 Task: For heading Use Lexend with navy blue colour & bold.  font size for heading22,  'Change the font style of data to'Lexend and font size to 14,  Change the alignment of both headline & data to Align center.  In the sheet  BankBalances analysisbook
Action: Mouse moved to (433, 182)
Screenshot: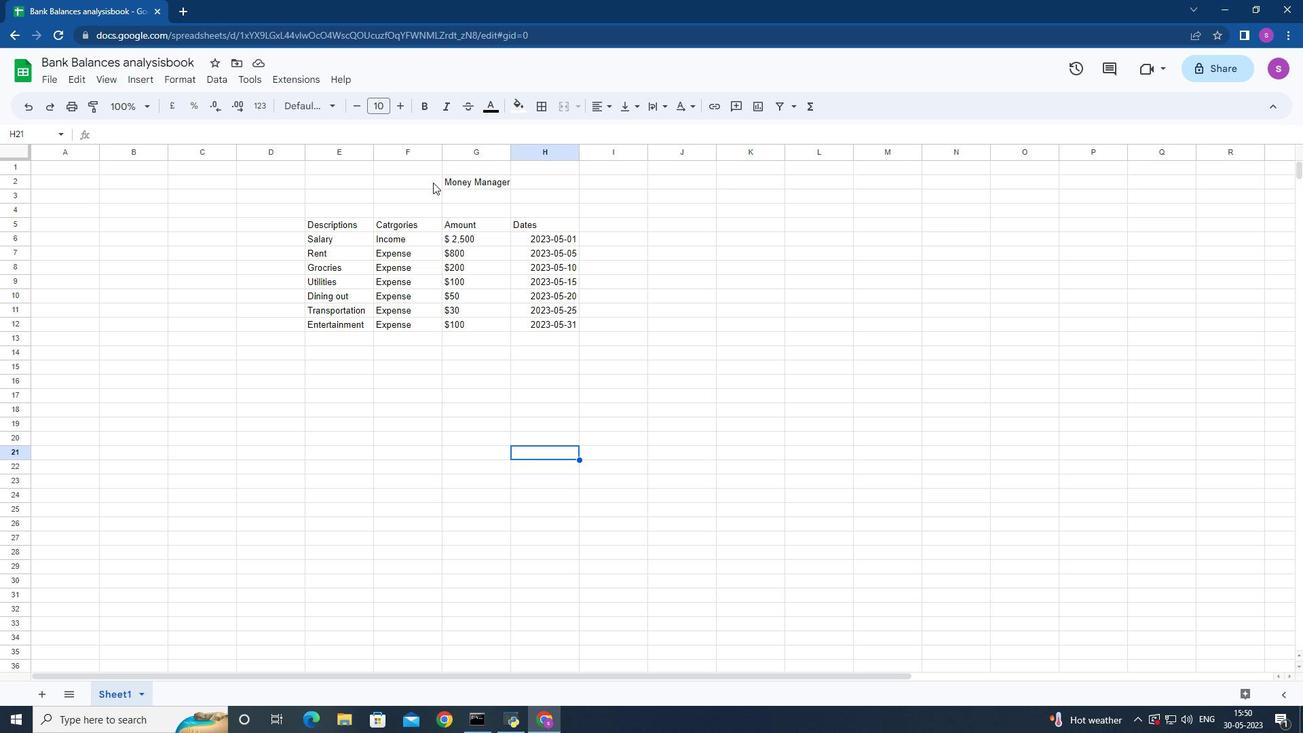 
Action: Mouse pressed left at (433, 182)
Screenshot: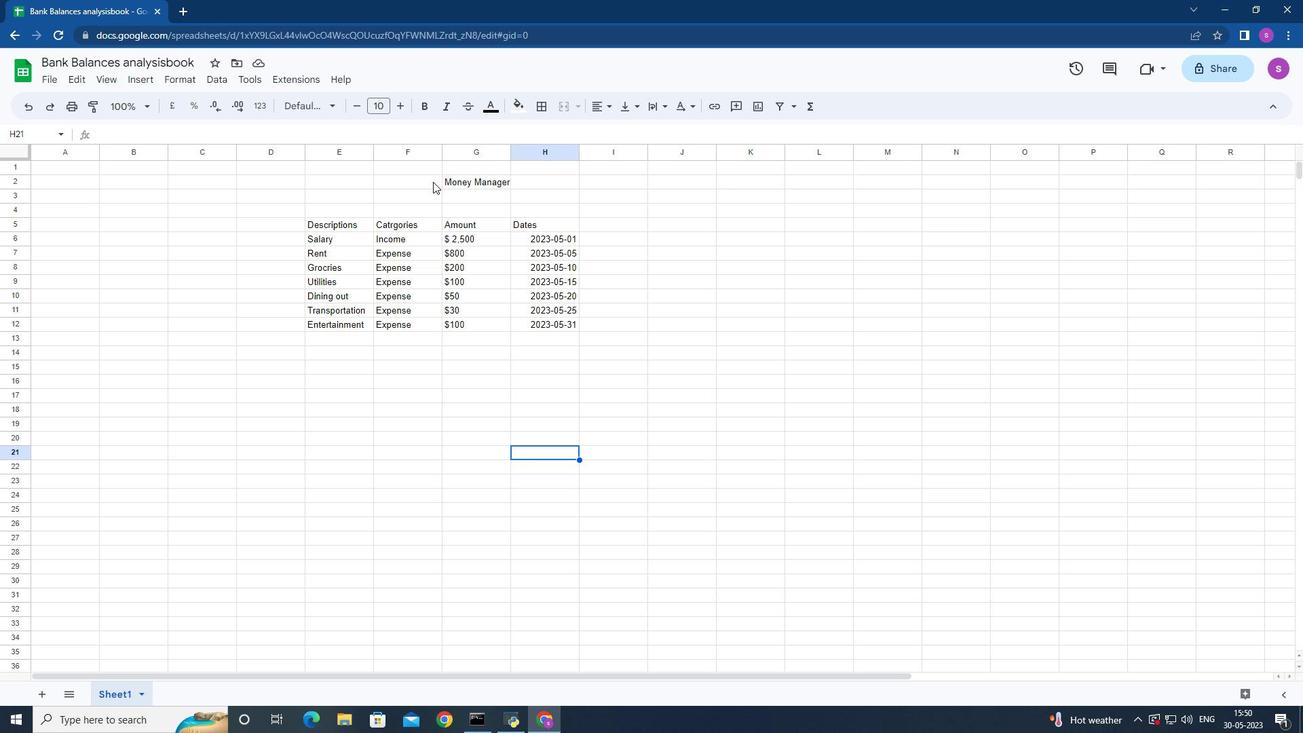 
Action: Mouse moved to (330, 106)
Screenshot: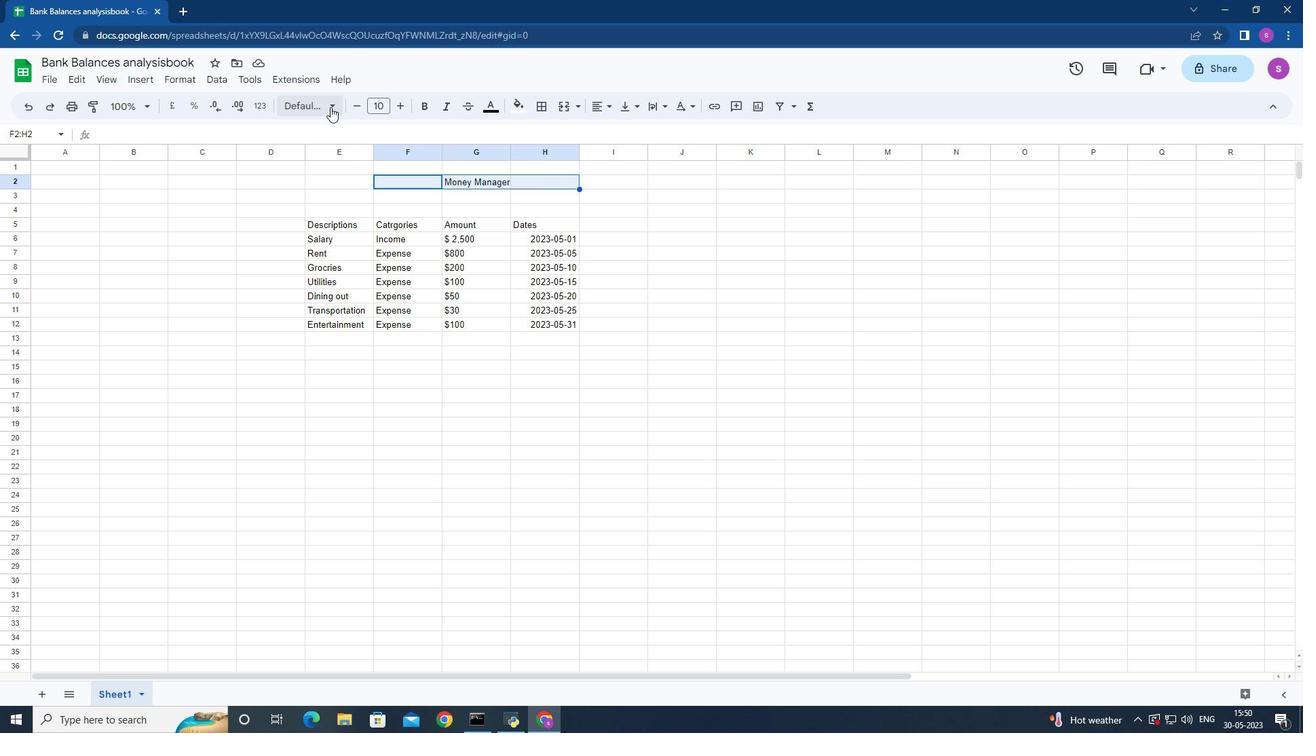 
Action: Mouse pressed left at (330, 106)
Screenshot: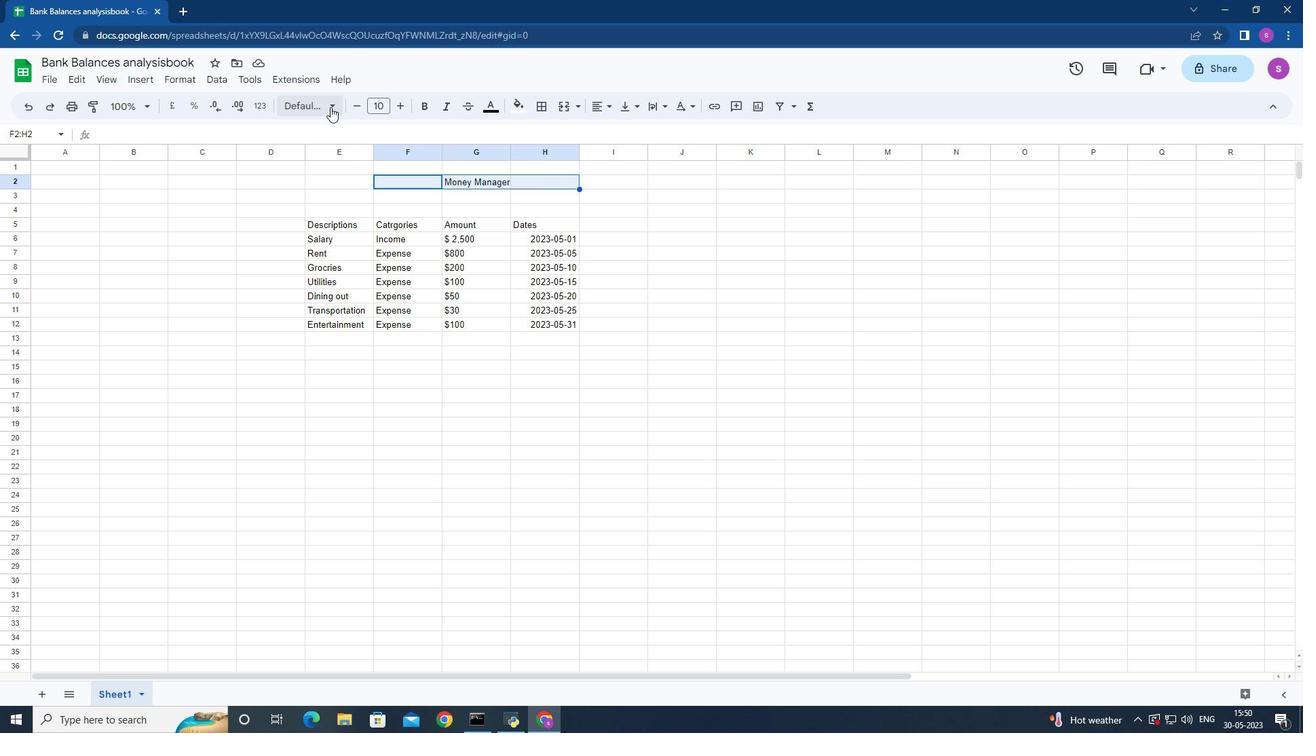 
Action: Mouse moved to (356, 570)
Screenshot: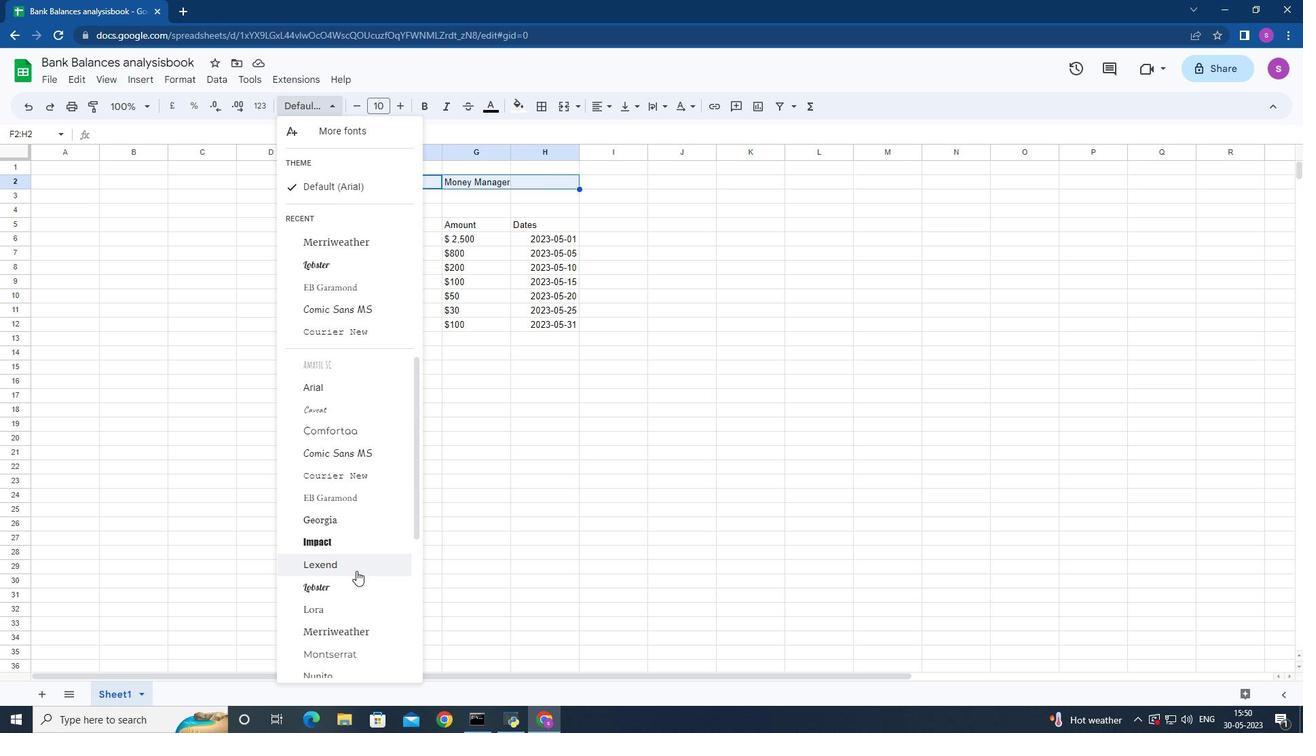
Action: Mouse pressed left at (356, 570)
Screenshot: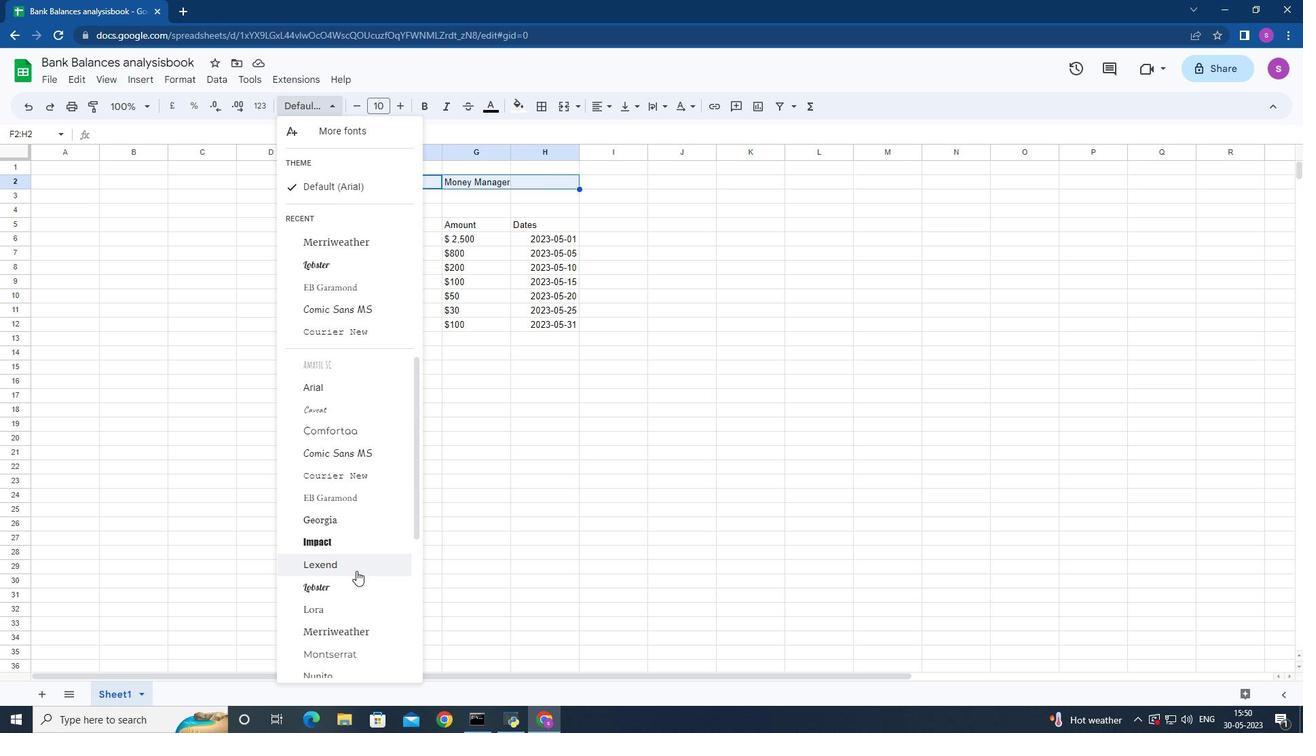
Action: Mouse moved to (495, 109)
Screenshot: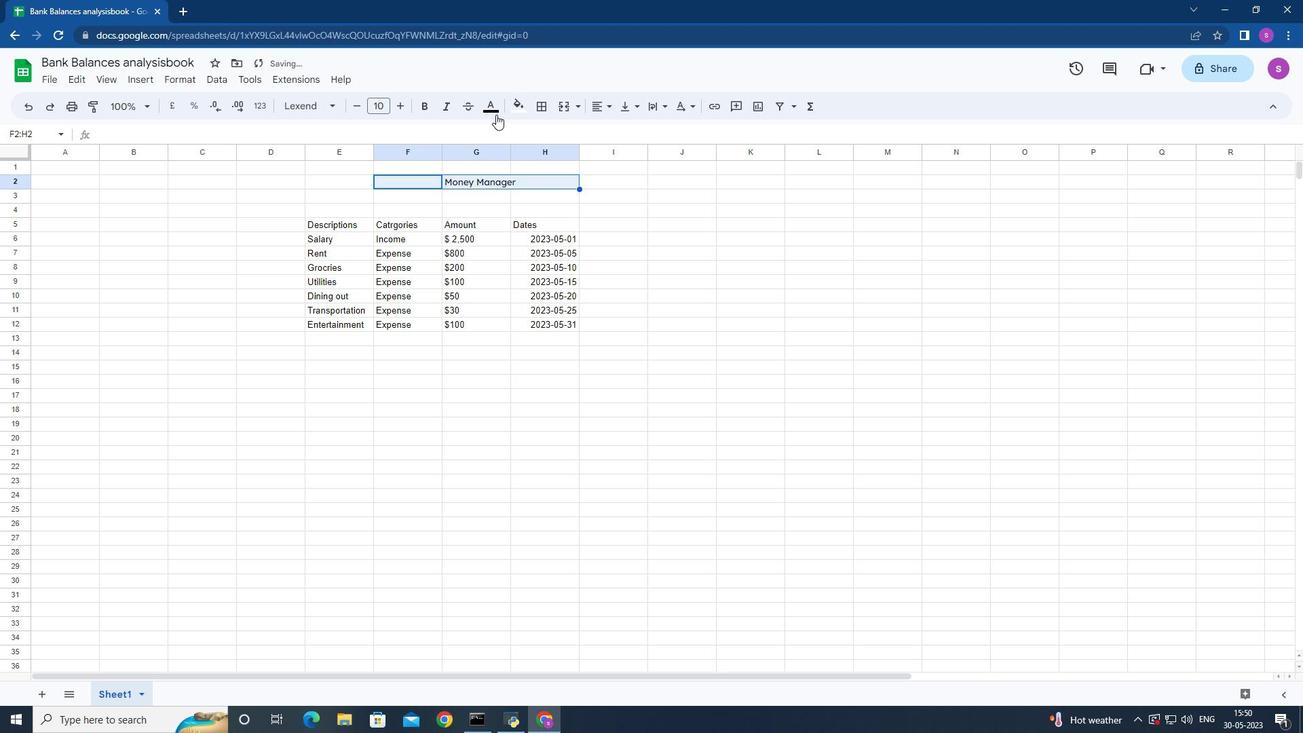 
Action: Mouse pressed left at (495, 109)
Screenshot: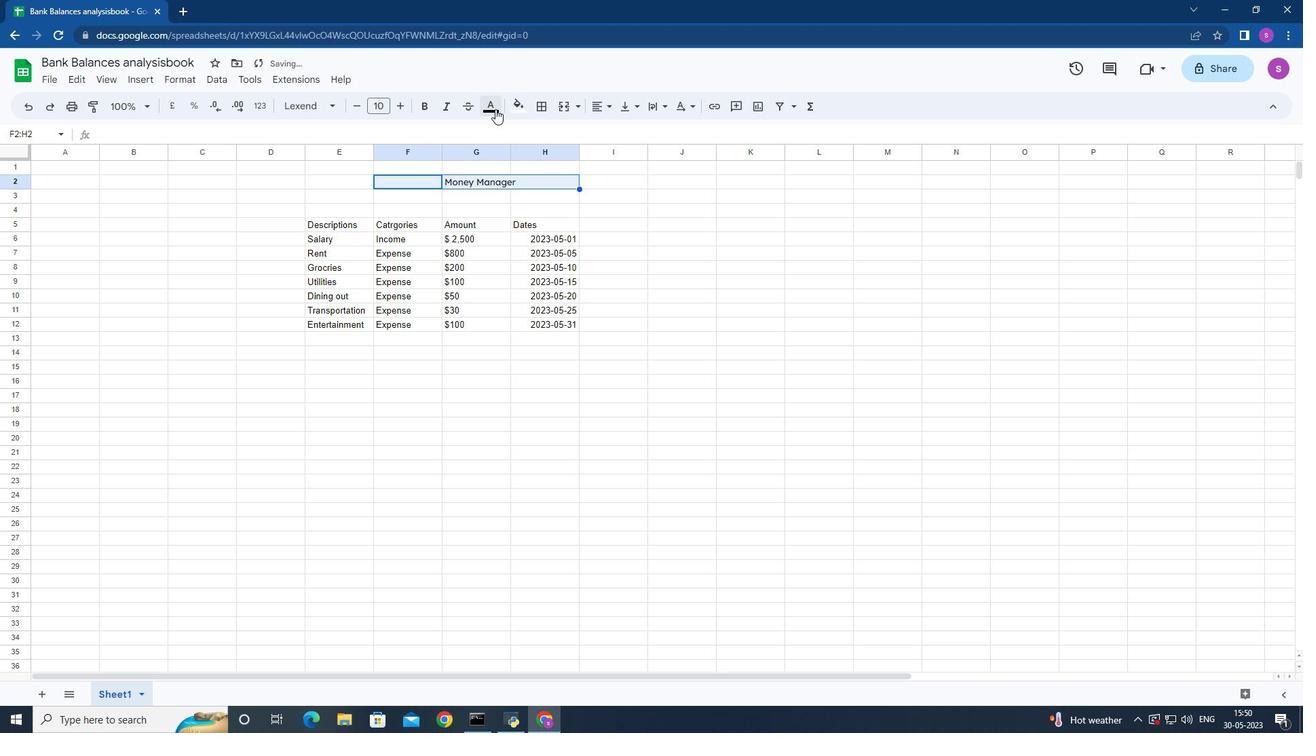 
Action: Mouse moved to (584, 213)
Screenshot: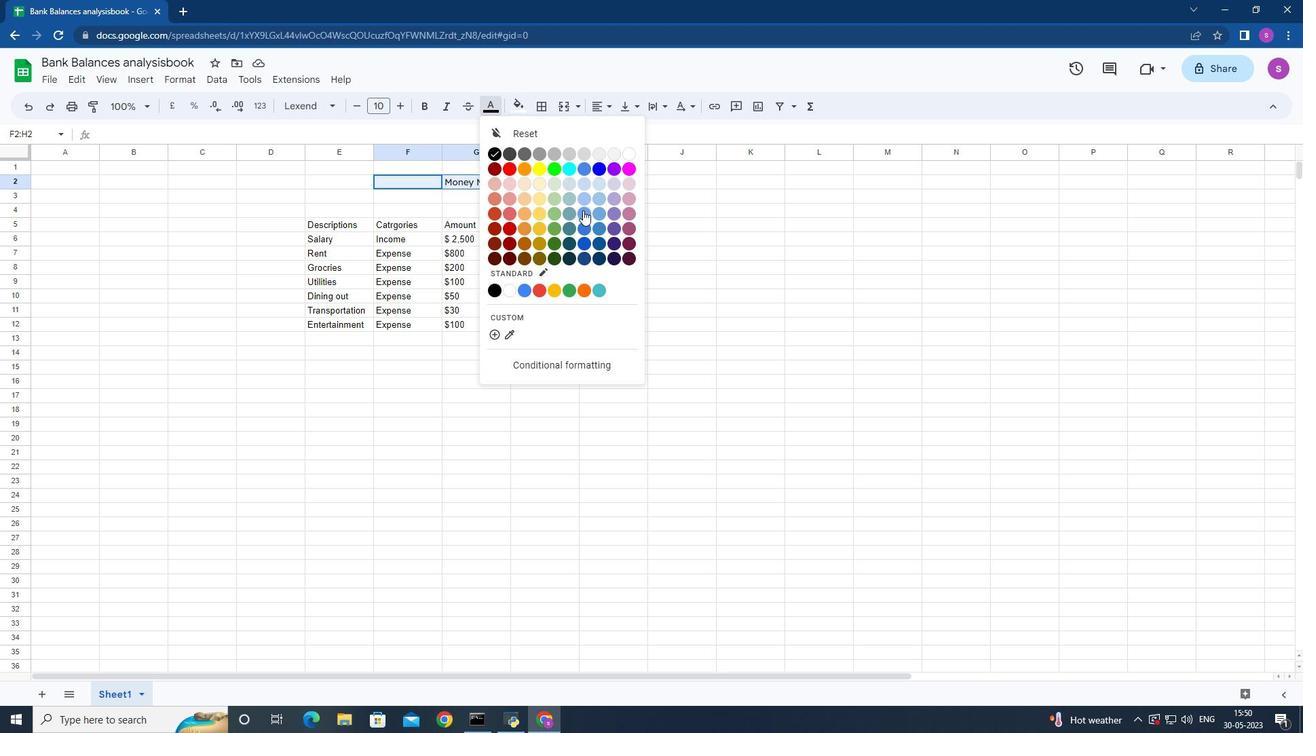 
Action: Mouse pressed left at (584, 213)
Screenshot: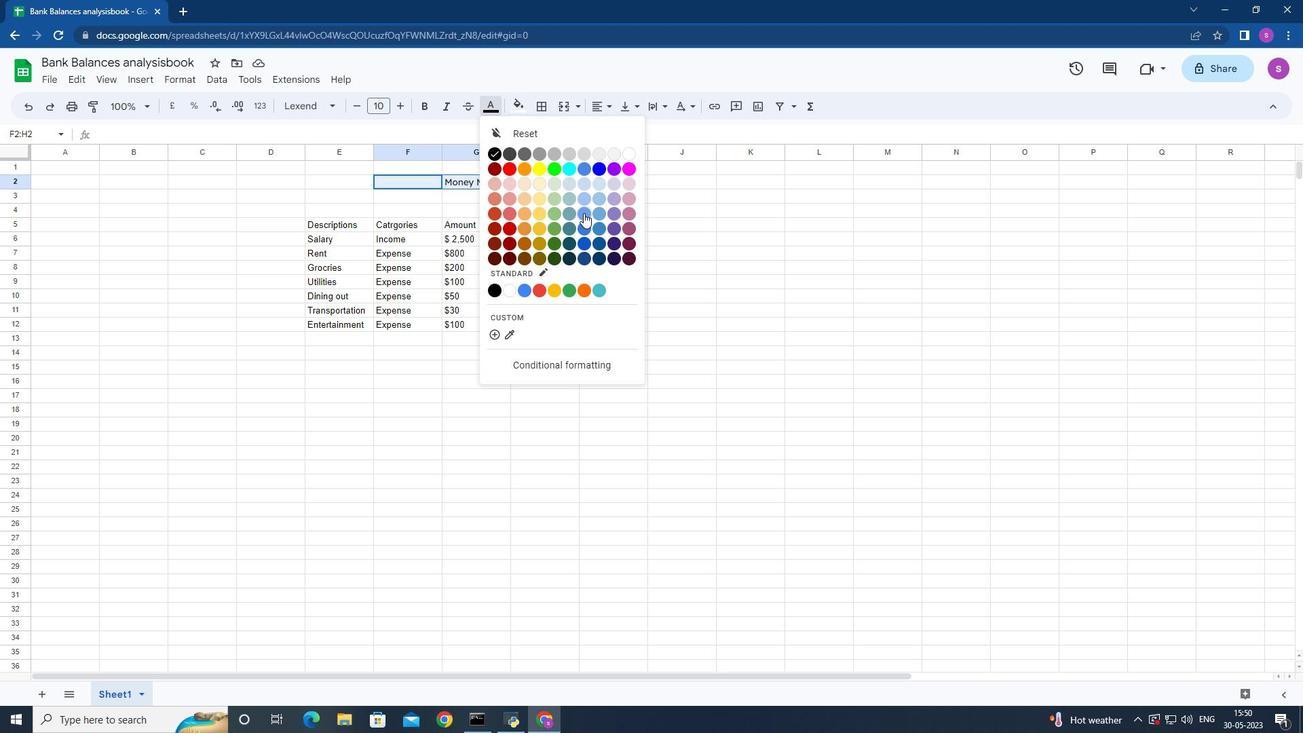 
Action: Mouse moved to (402, 104)
Screenshot: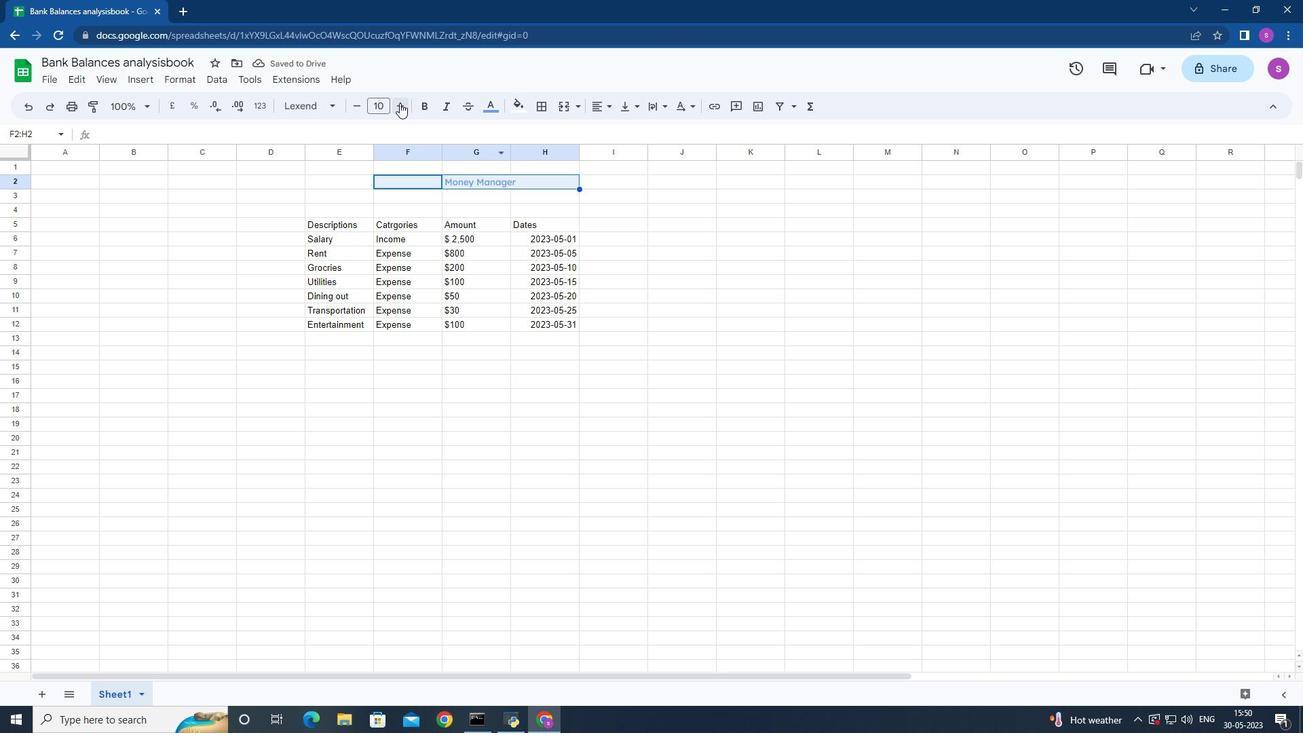 
Action: Mouse pressed left at (402, 104)
Screenshot: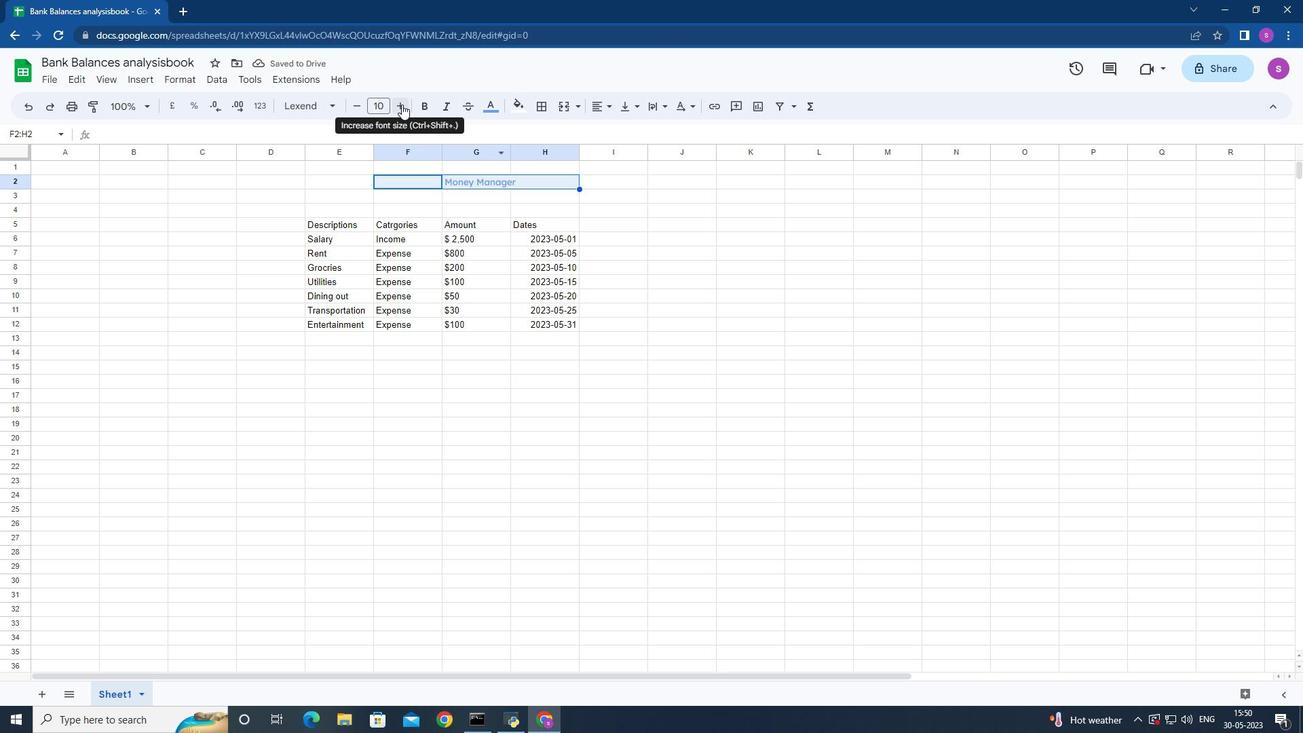 
Action: Mouse pressed left at (402, 104)
Screenshot: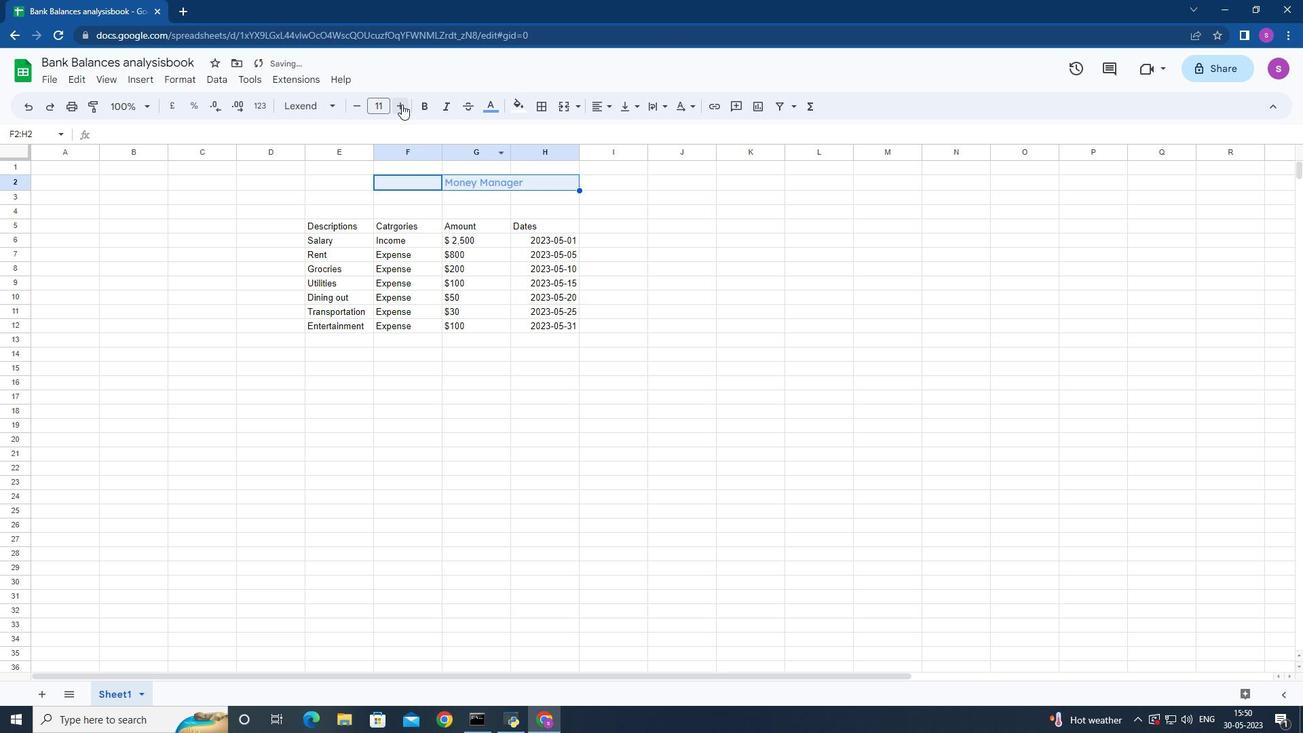 
Action: Mouse pressed left at (402, 104)
Screenshot: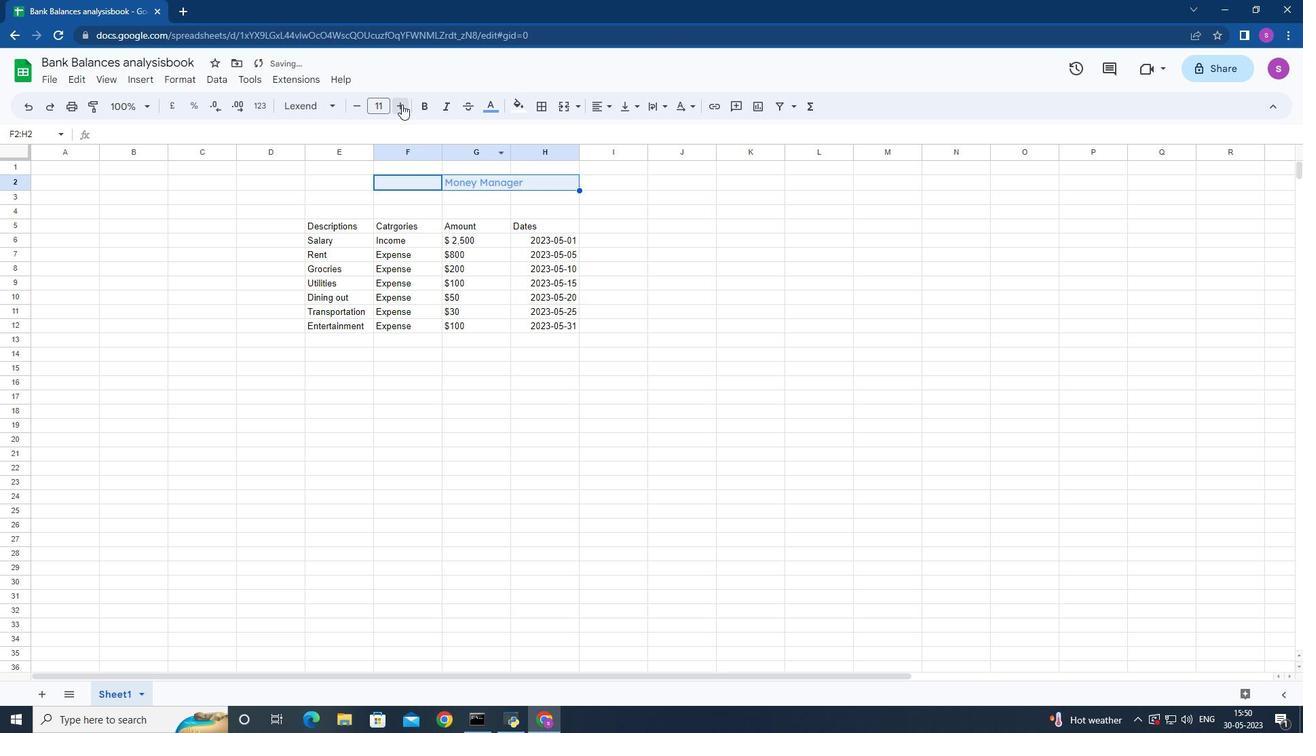
Action: Mouse pressed left at (402, 104)
Screenshot: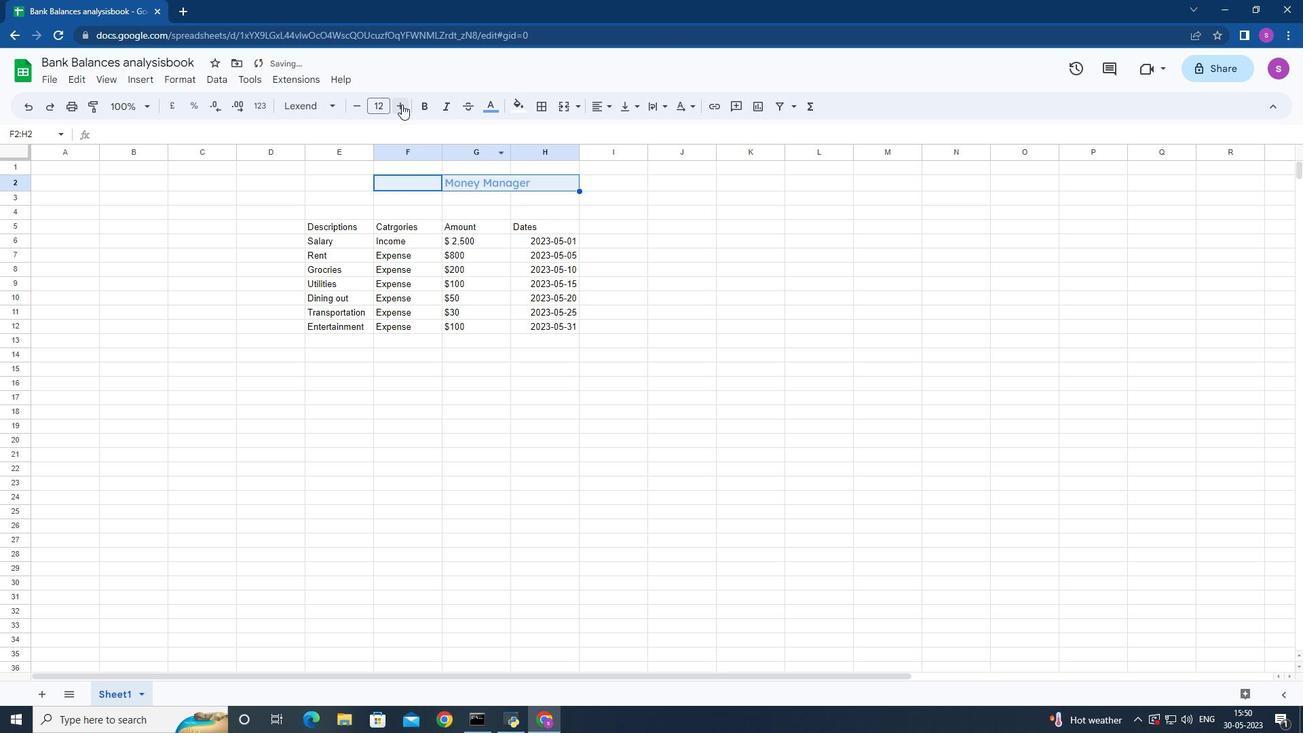 
Action: Mouse pressed left at (402, 104)
Screenshot: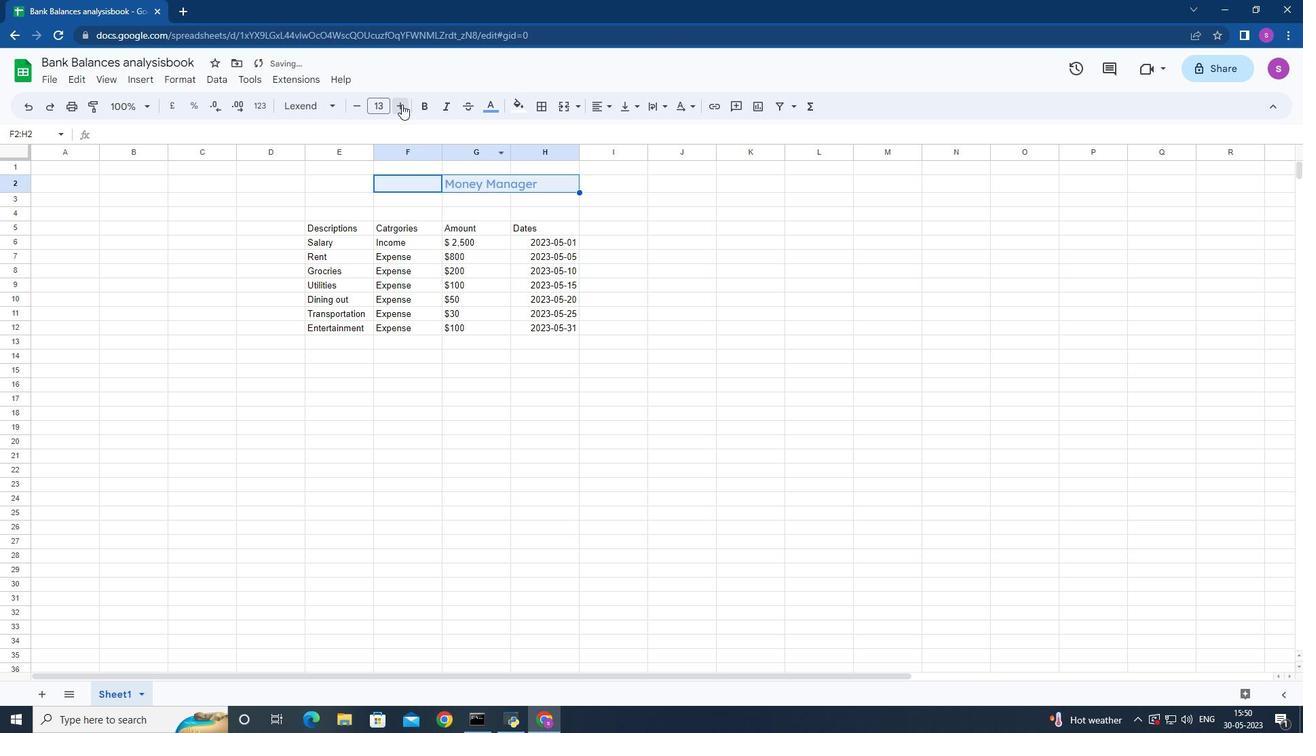 
Action: Mouse pressed left at (402, 104)
Screenshot: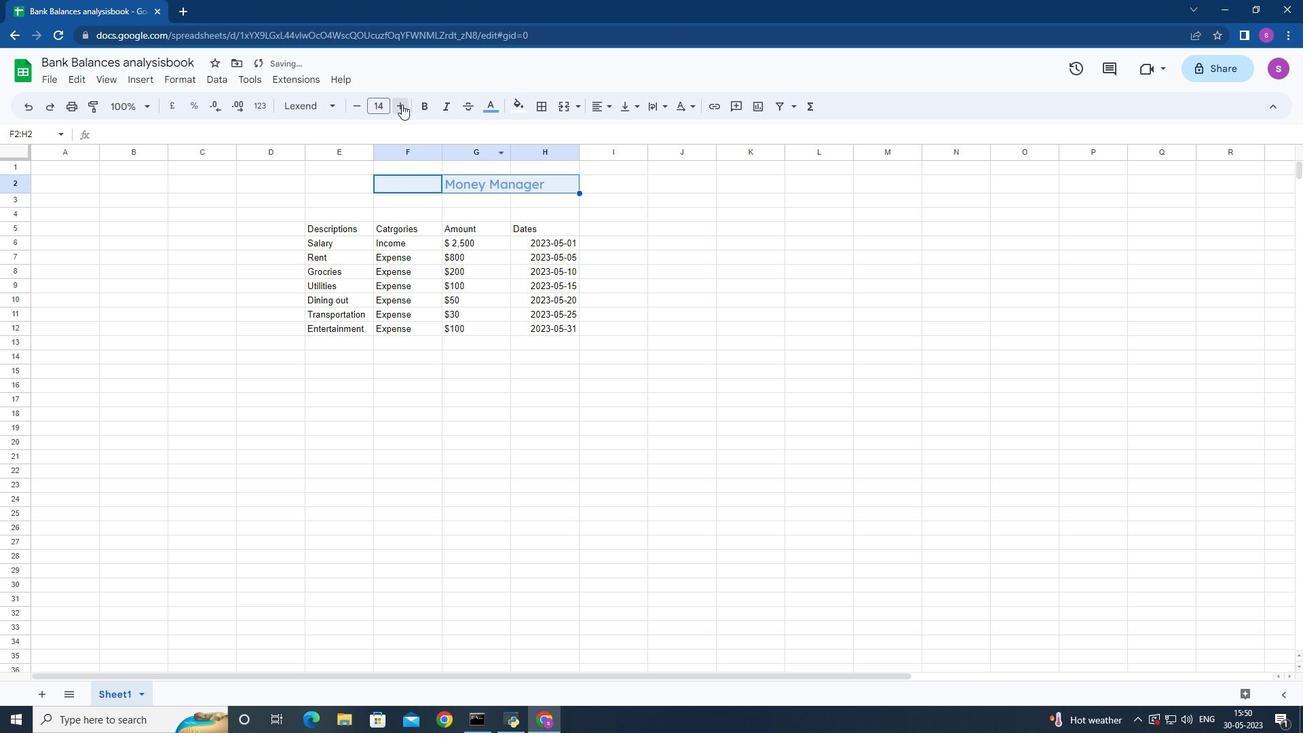 
Action: Mouse pressed left at (402, 104)
Screenshot: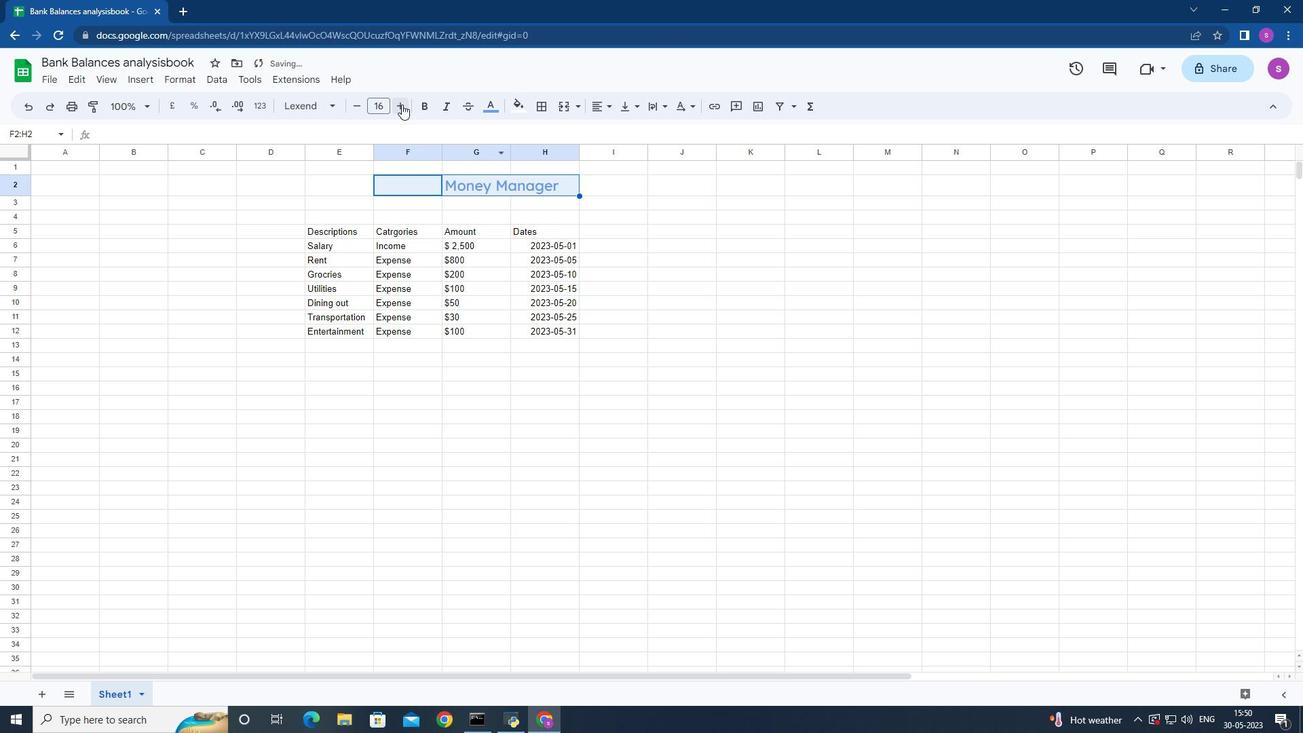 
Action: Mouse pressed left at (402, 104)
Screenshot: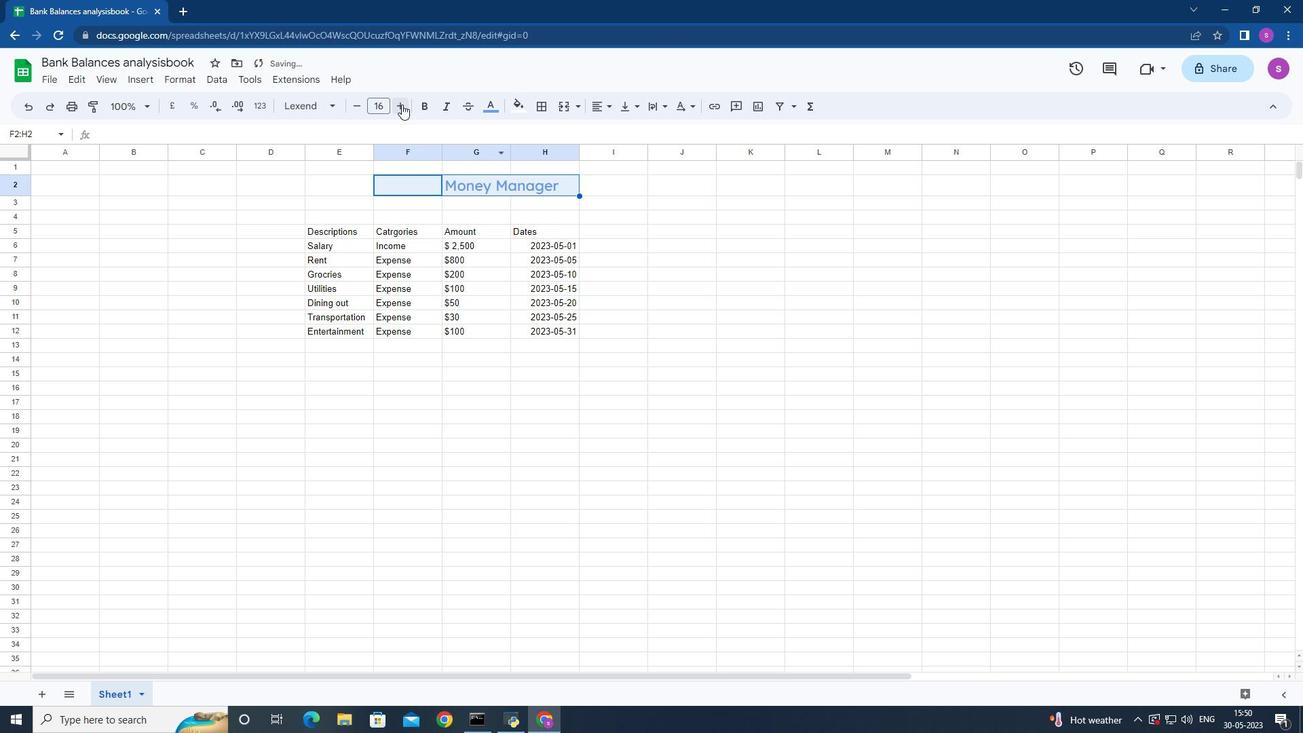 
Action: Mouse pressed left at (402, 104)
Screenshot: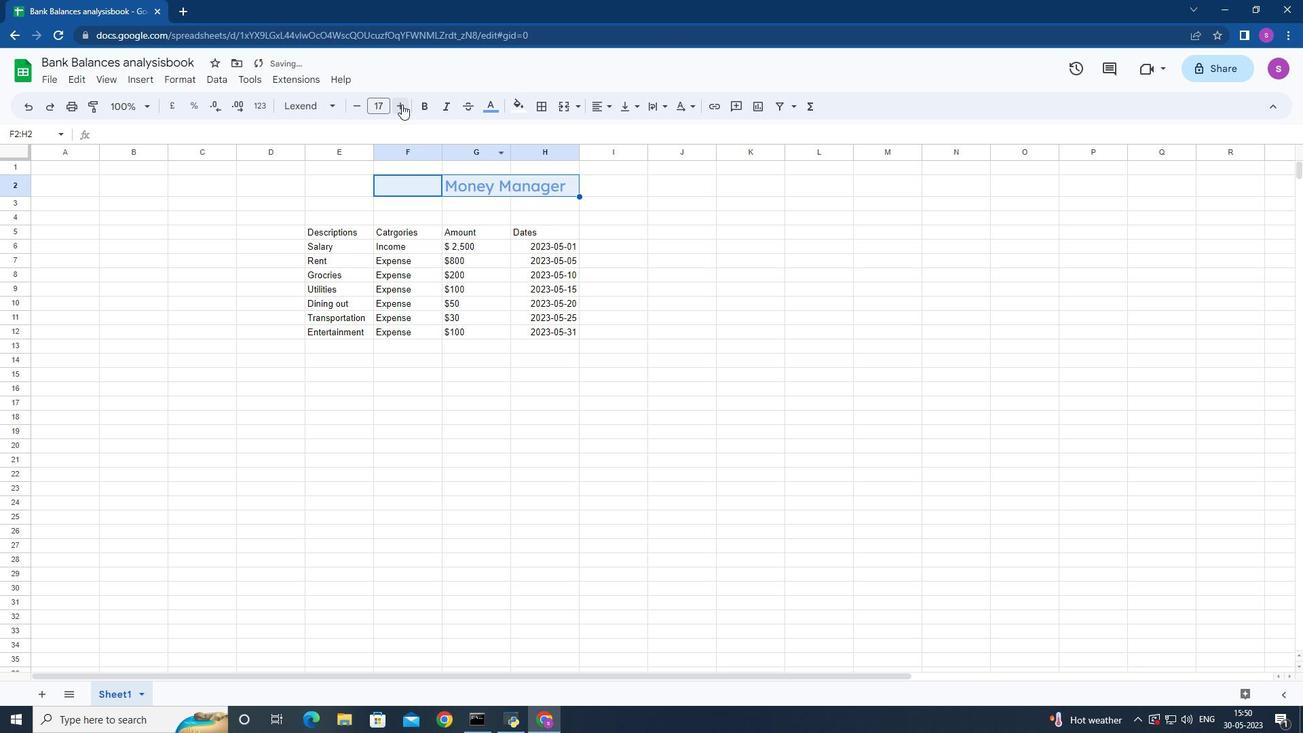 
Action: Mouse pressed left at (402, 104)
Screenshot: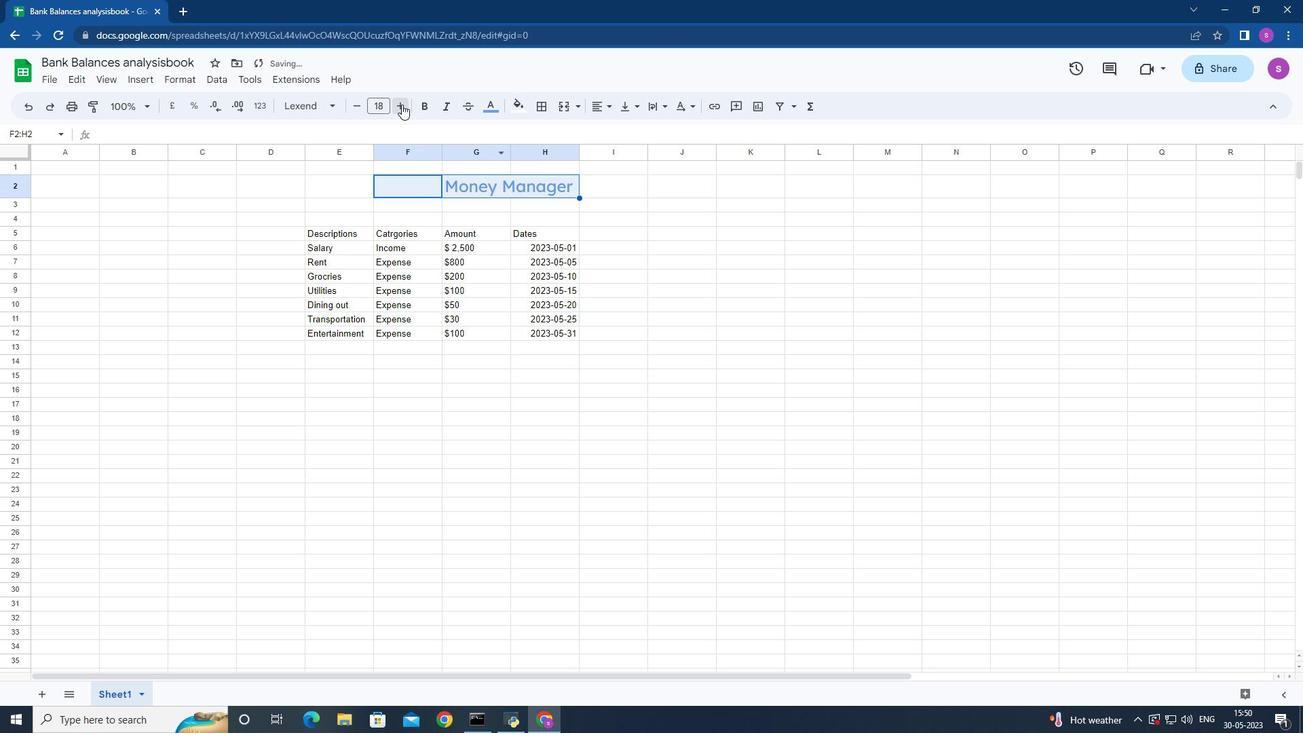 
Action: Mouse pressed left at (402, 104)
Screenshot: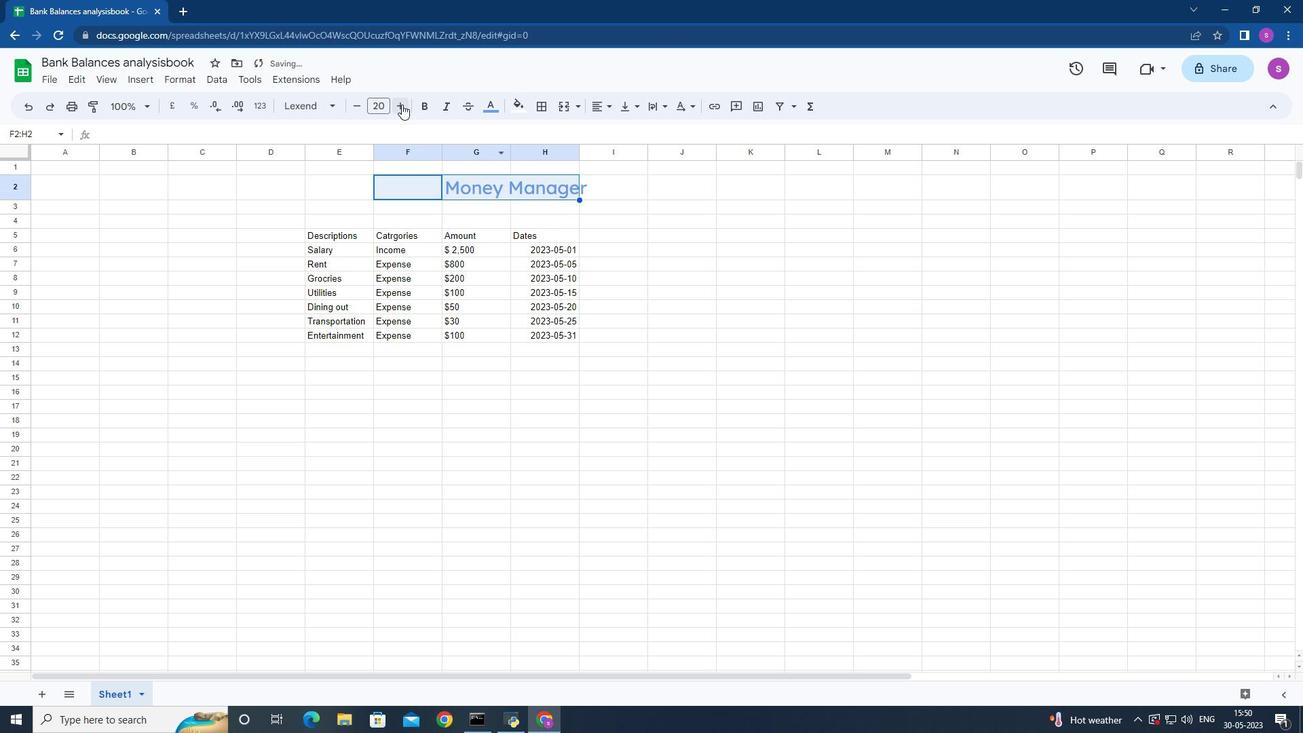 
Action: Mouse pressed left at (402, 104)
Screenshot: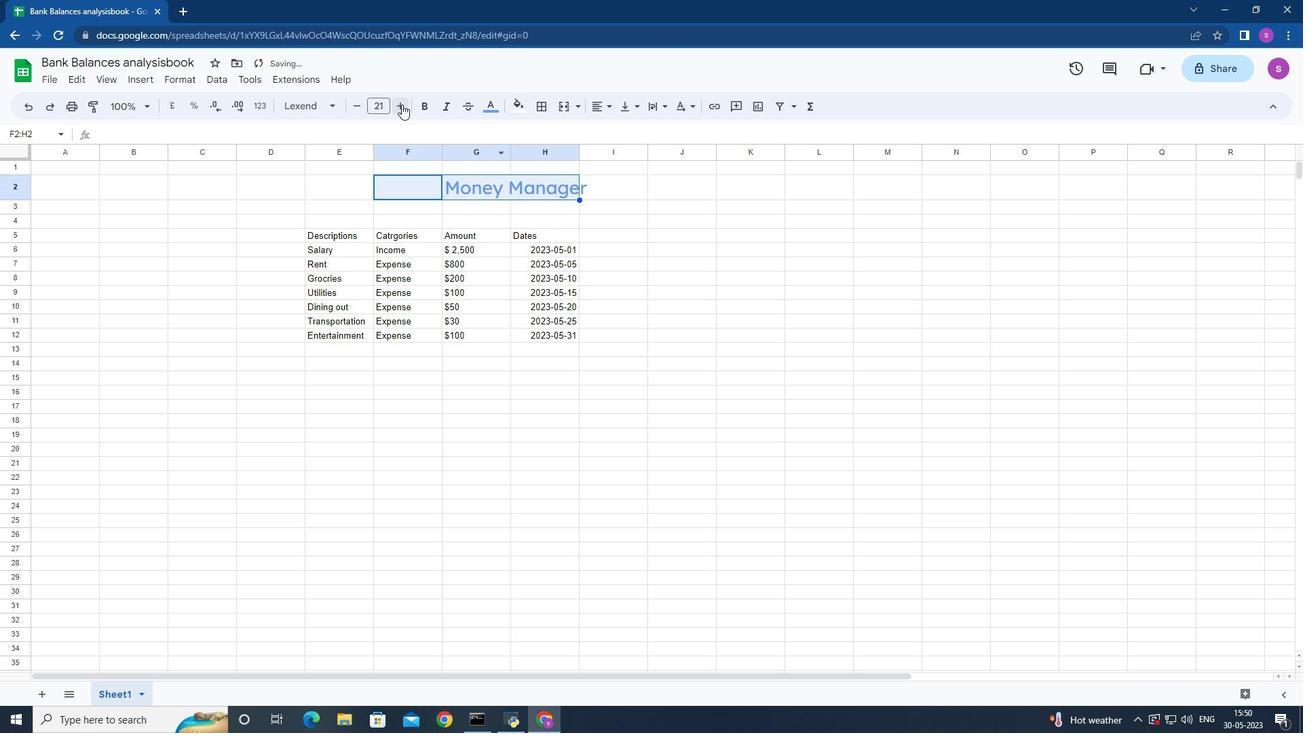 
Action: Mouse moved to (307, 235)
Screenshot: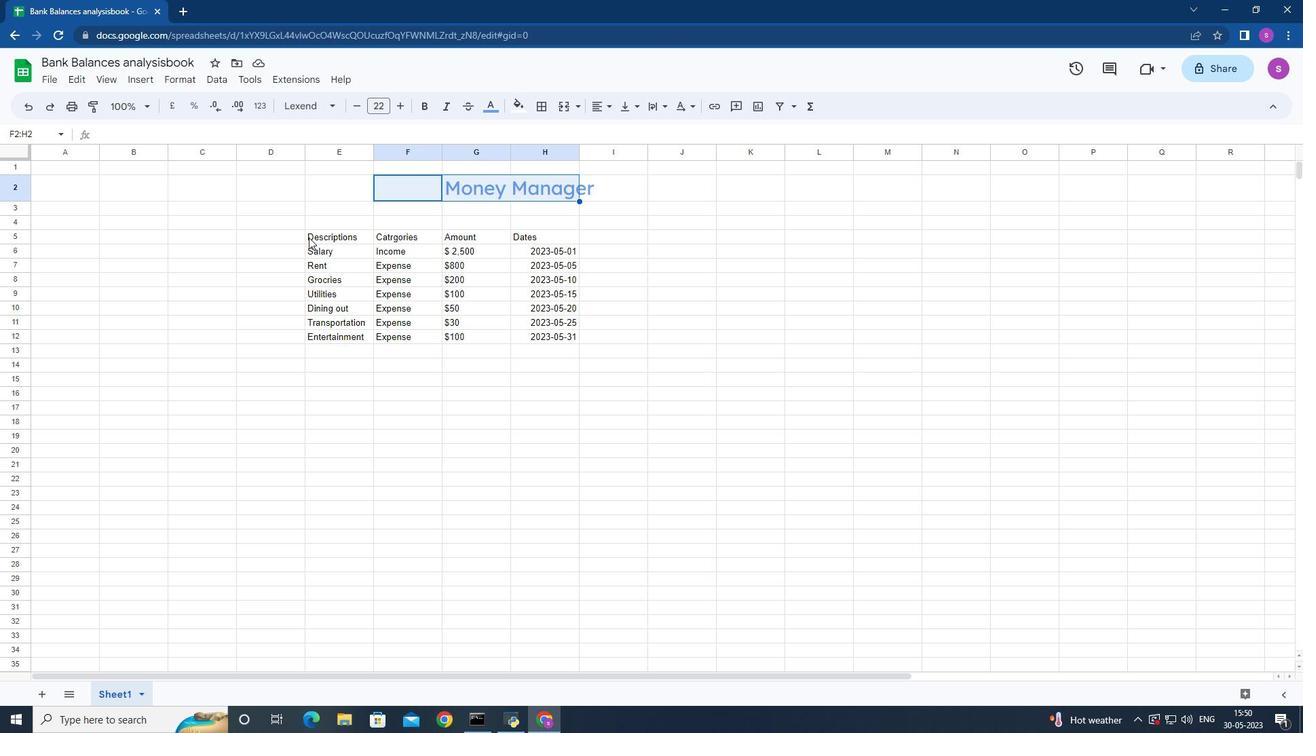 
Action: Mouse pressed left at (307, 235)
Screenshot: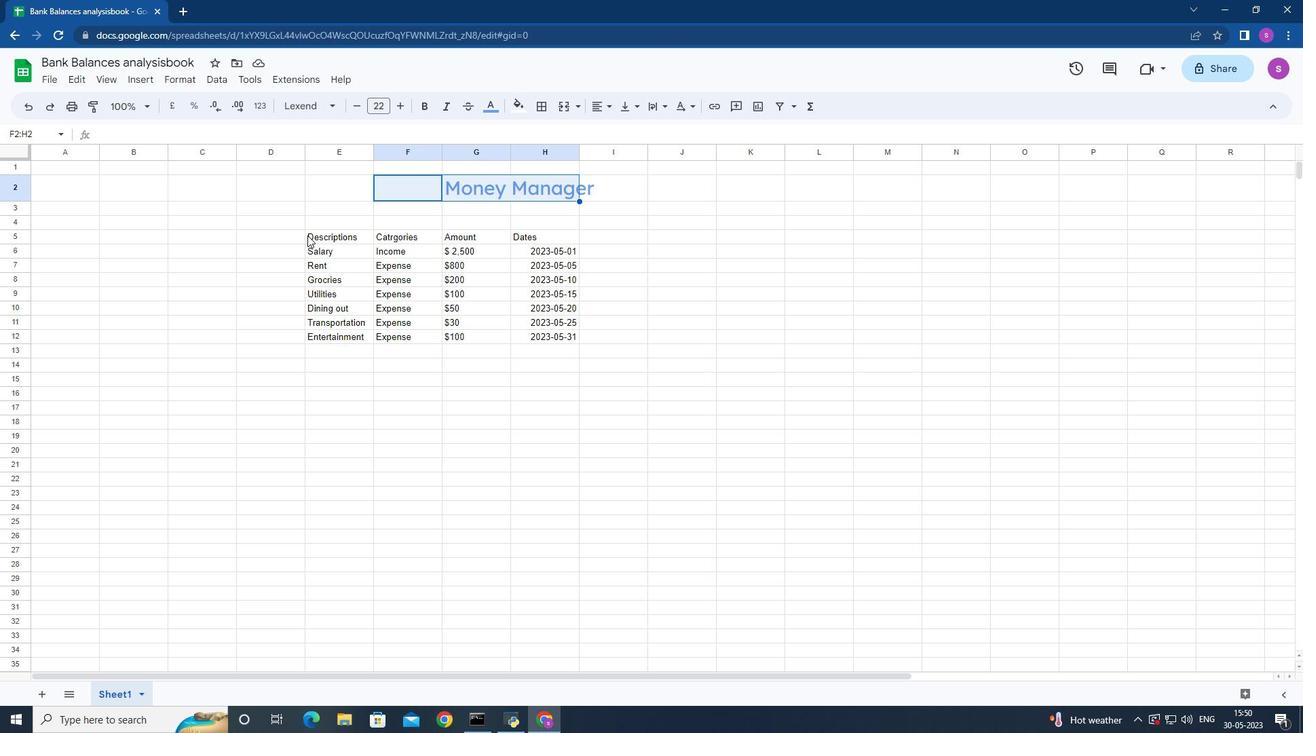 
Action: Mouse moved to (334, 105)
Screenshot: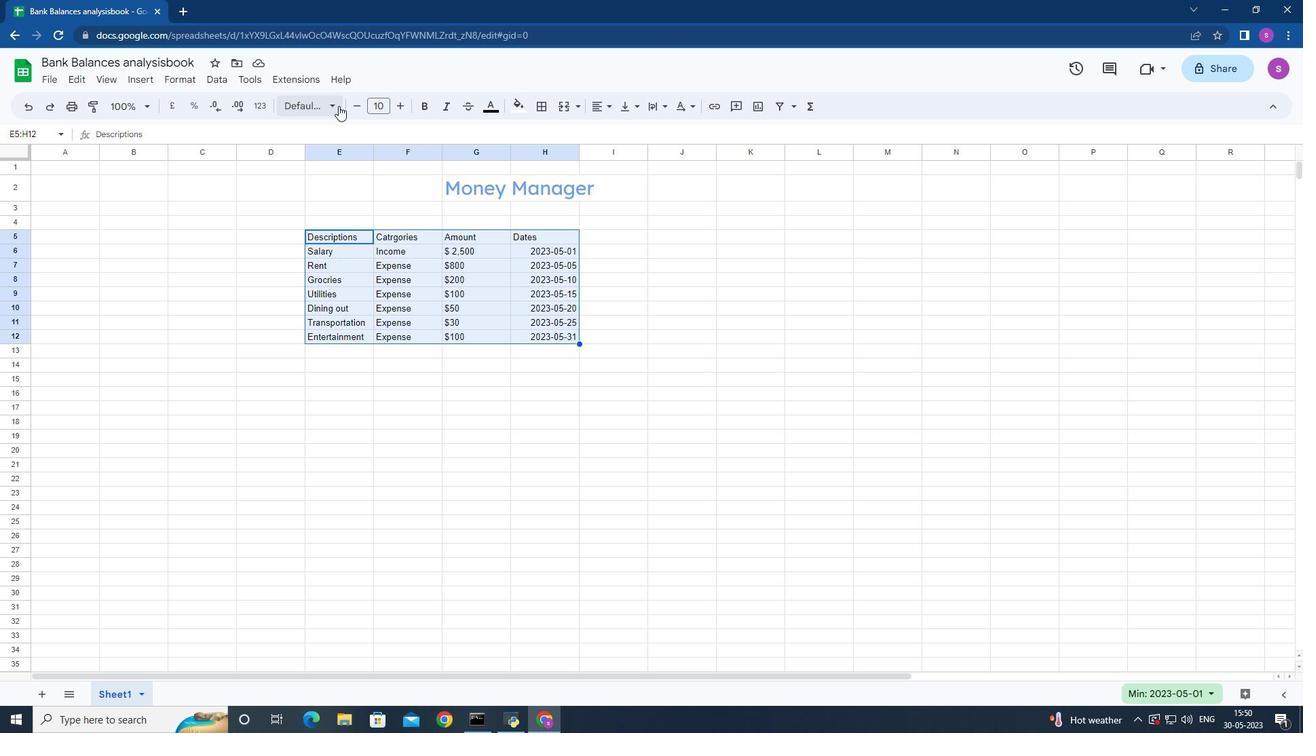 
Action: Mouse pressed left at (334, 105)
Screenshot: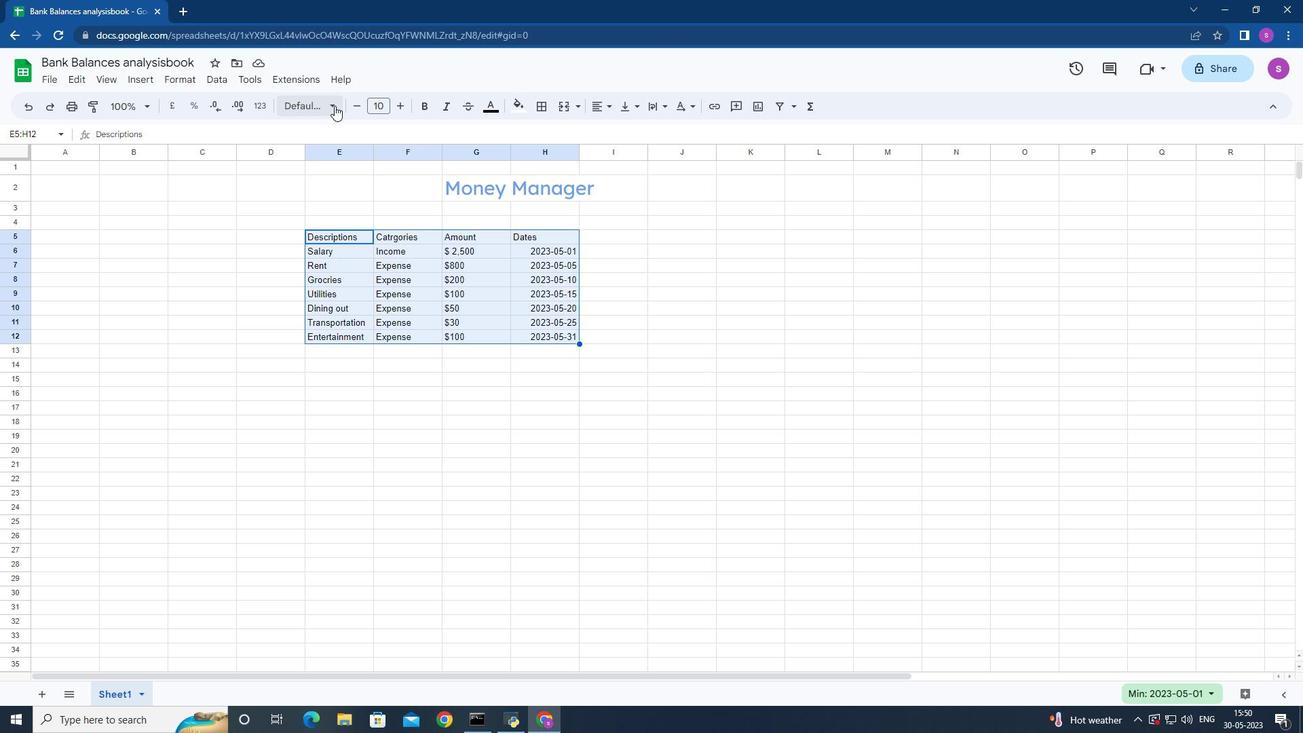
Action: Mouse moved to (350, 237)
Screenshot: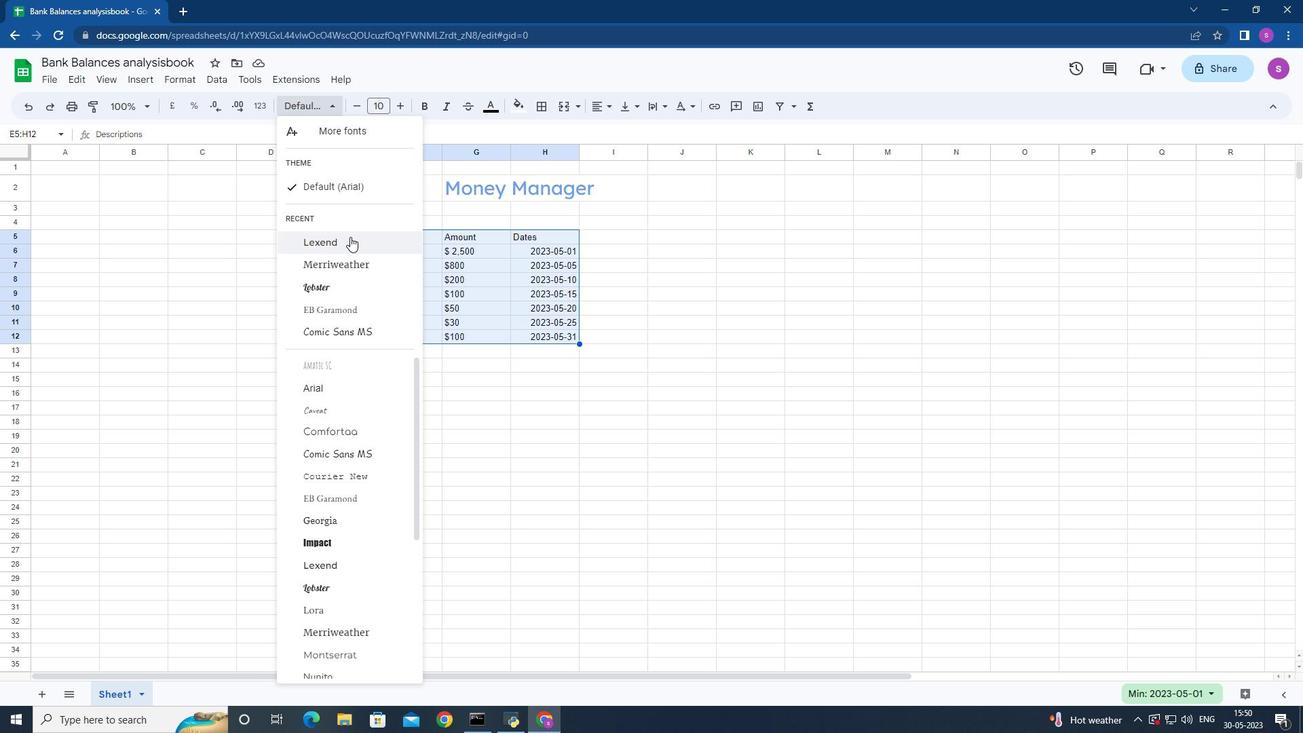 
Action: Mouse pressed left at (350, 237)
Screenshot: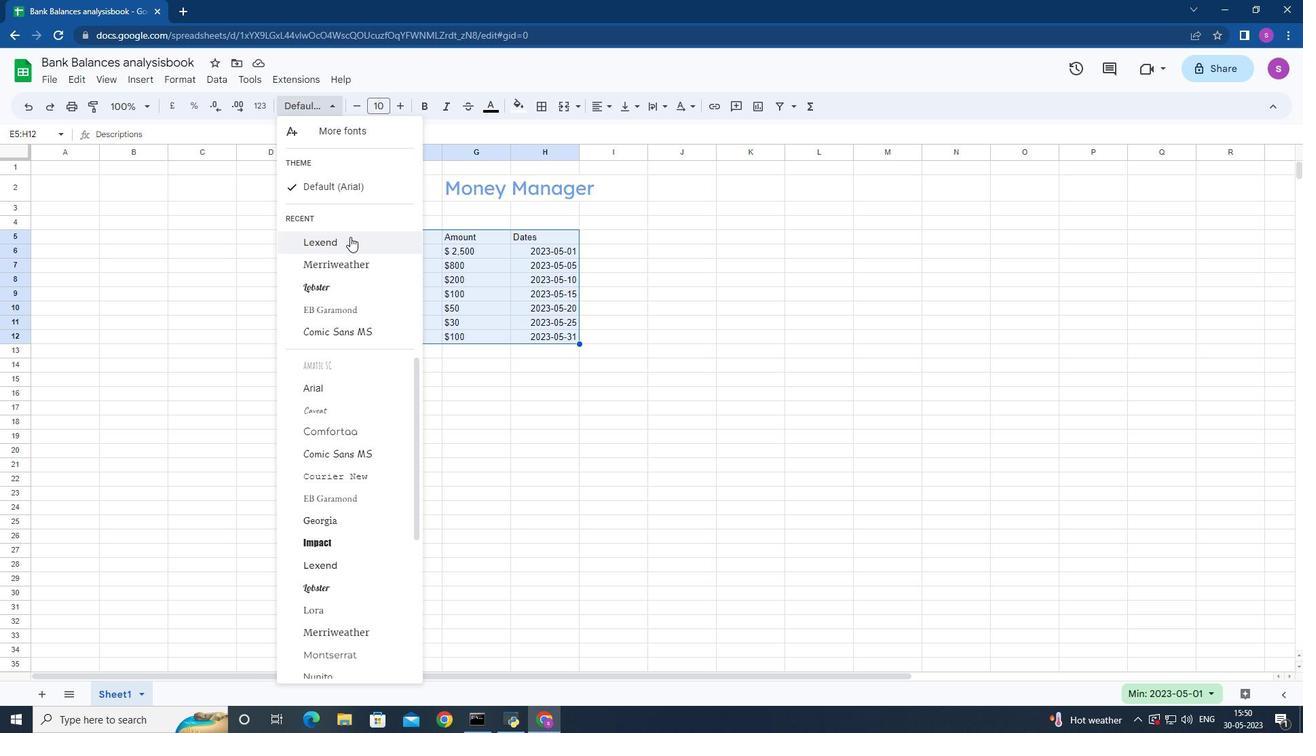 
Action: Mouse moved to (400, 103)
Screenshot: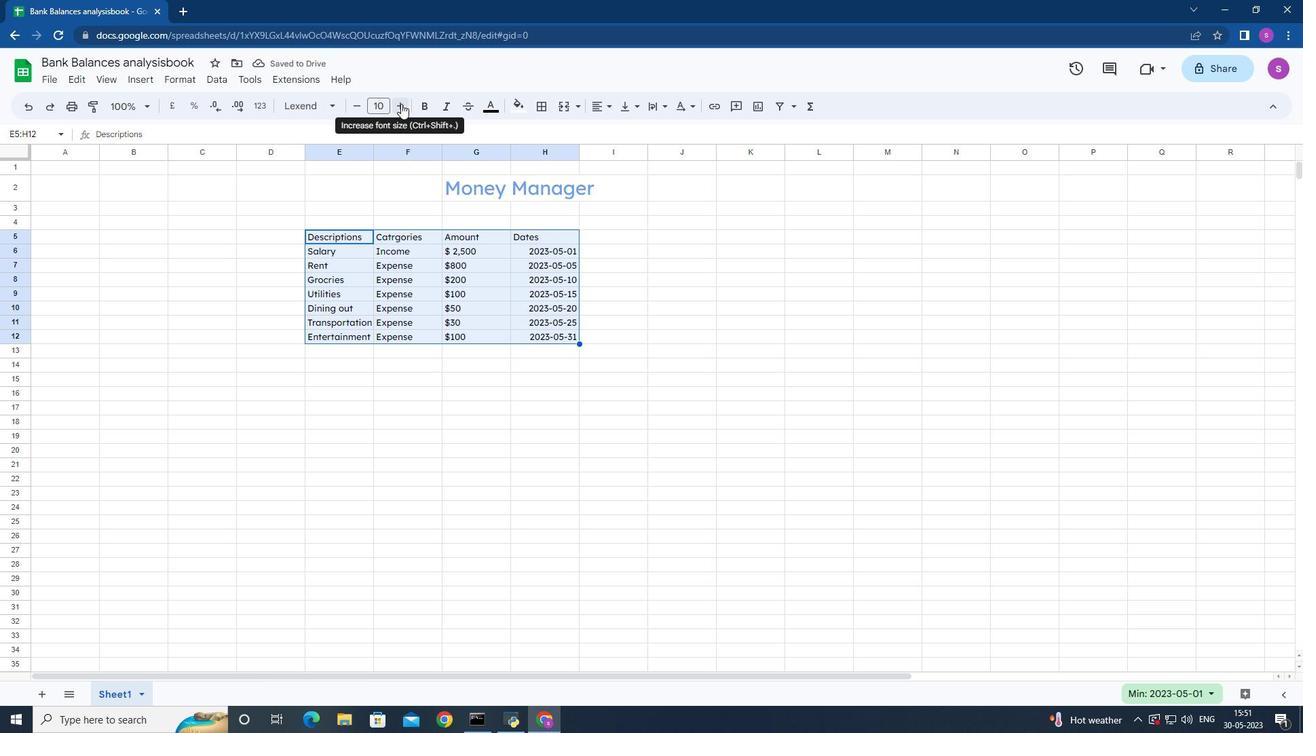 
Action: Mouse pressed left at (400, 103)
Screenshot: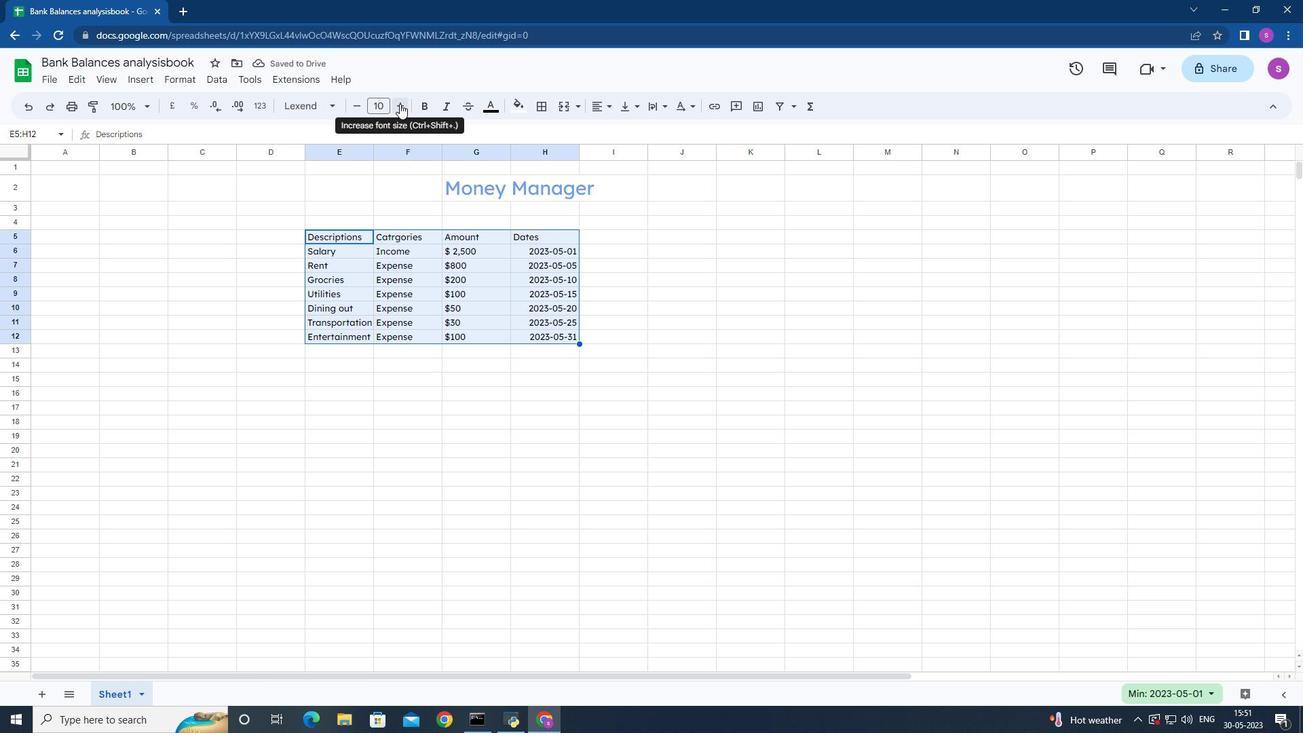 
Action: Mouse pressed left at (400, 103)
Screenshot: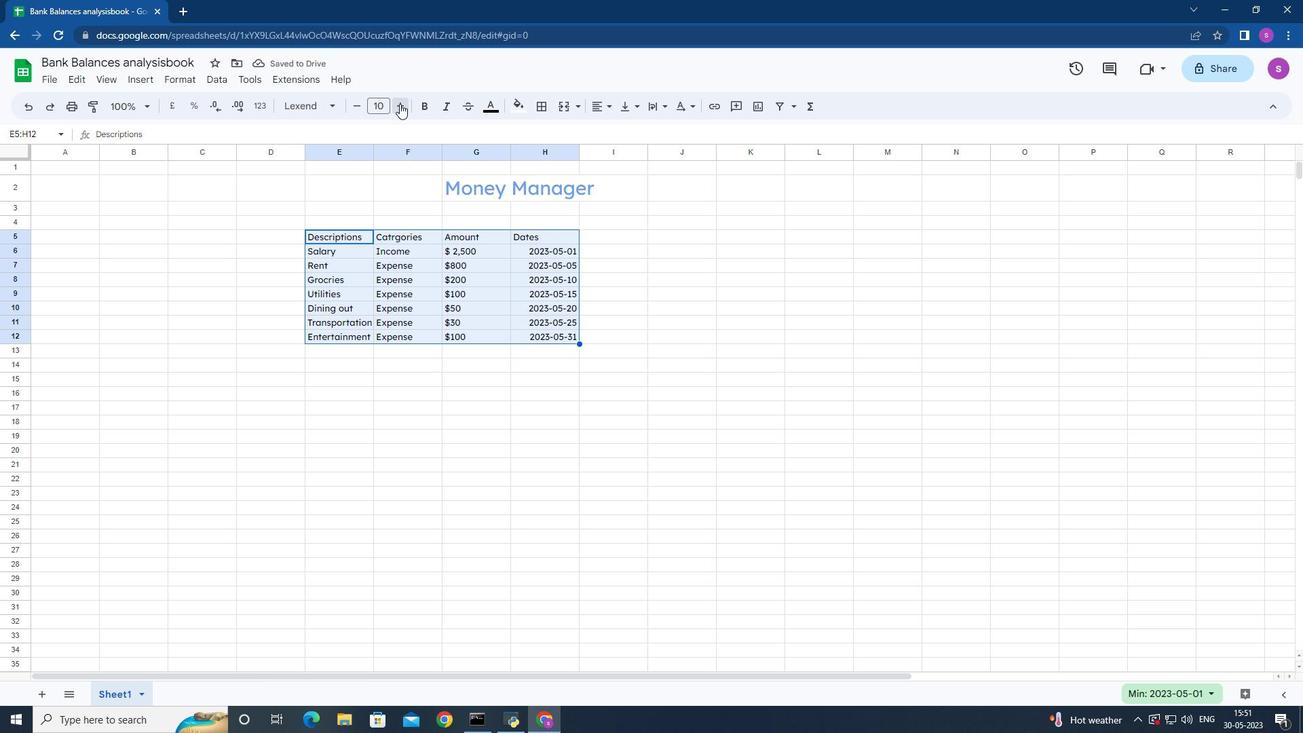 
Action: Mouse pressed left at (400, 103)
Screenshot: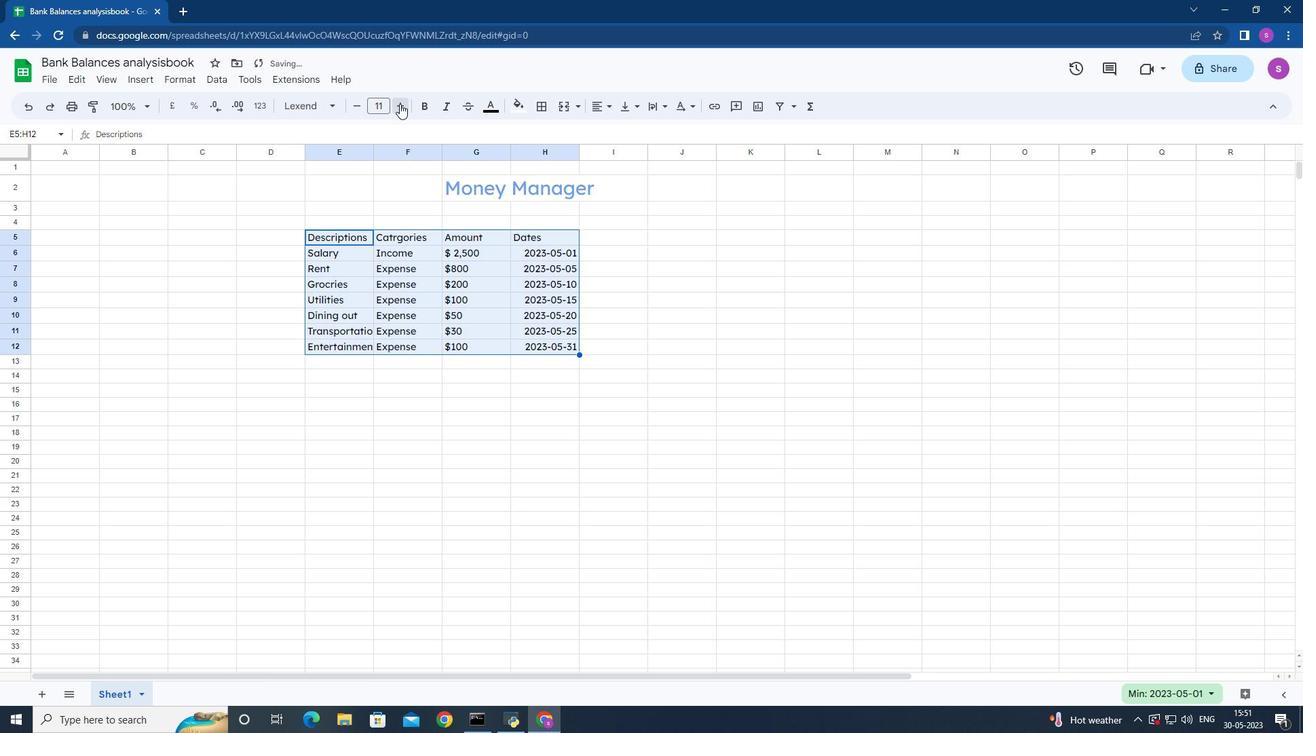 
Action: Mouse pressed left at (400, 103)
Screenshot: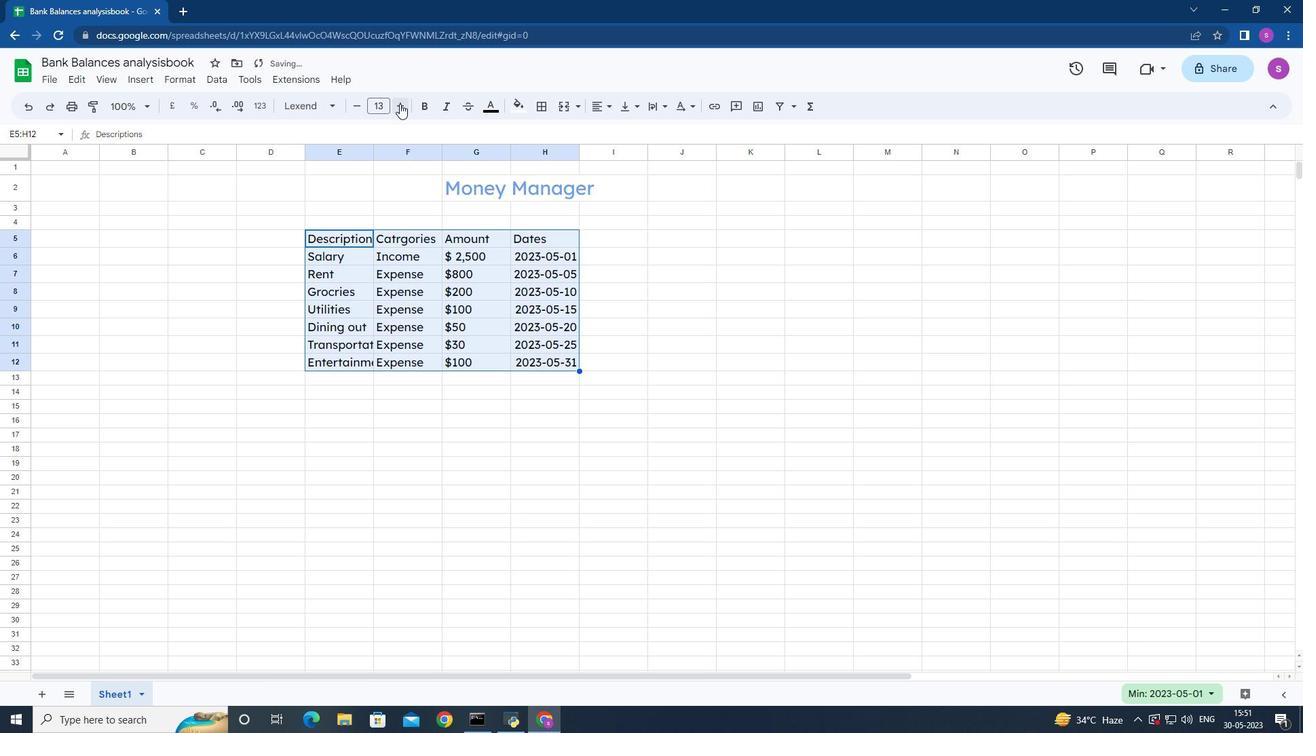 
Action: Mouse moved to (441, 190)
Screenshot: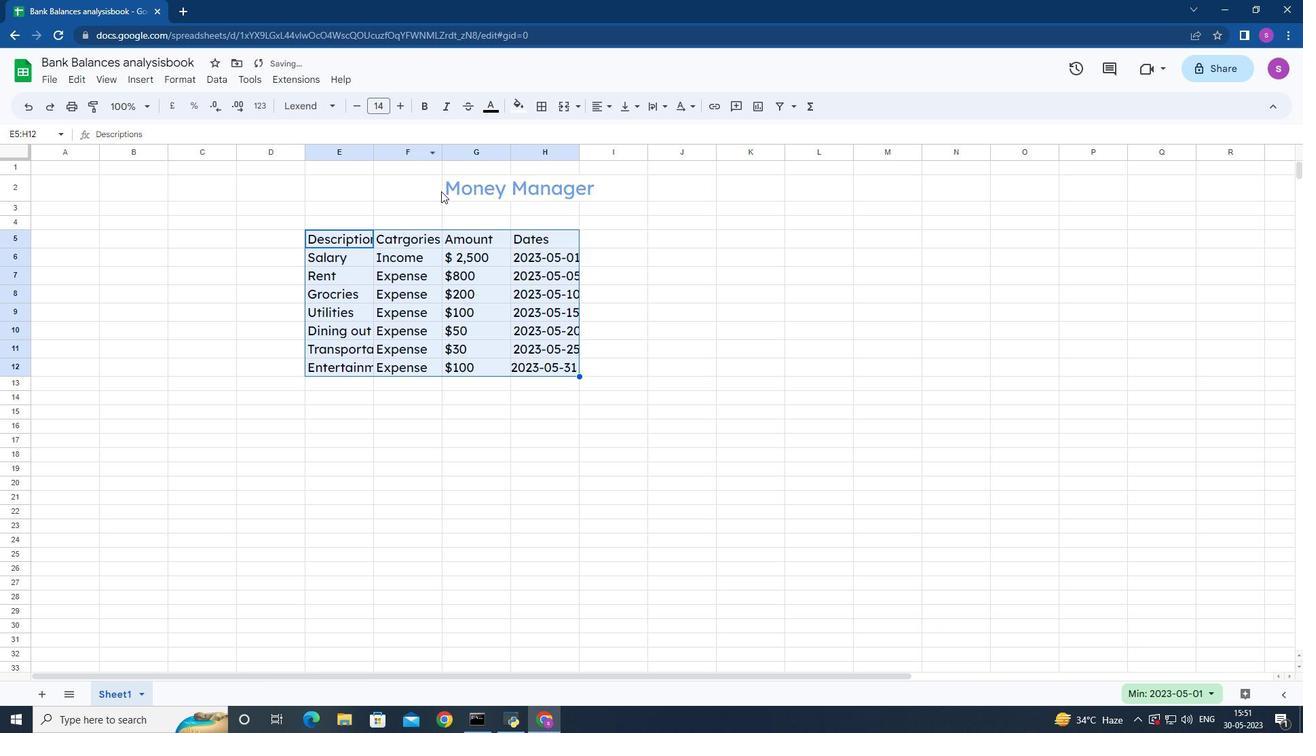 
Action: Mouse pressed left at (441, 190)
Screenshot: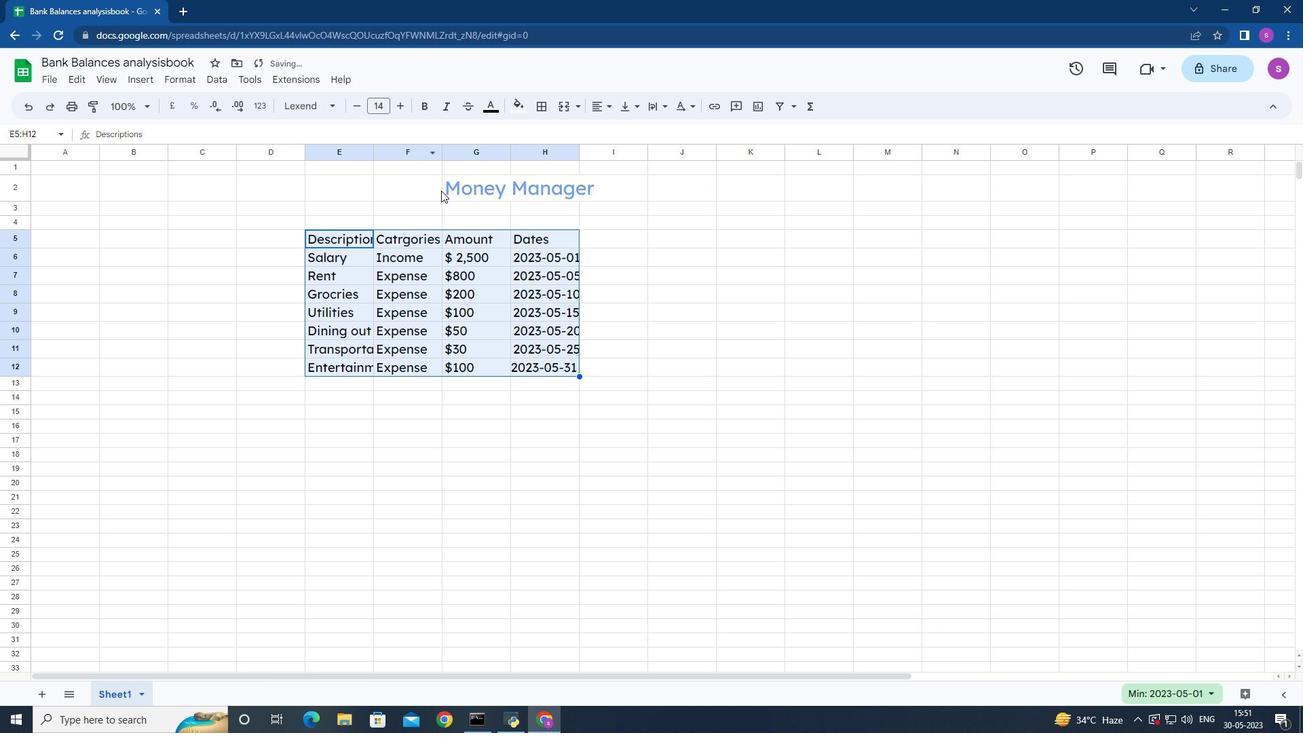 
Action: Mouse pressed left at (441, 190)
Screenshot: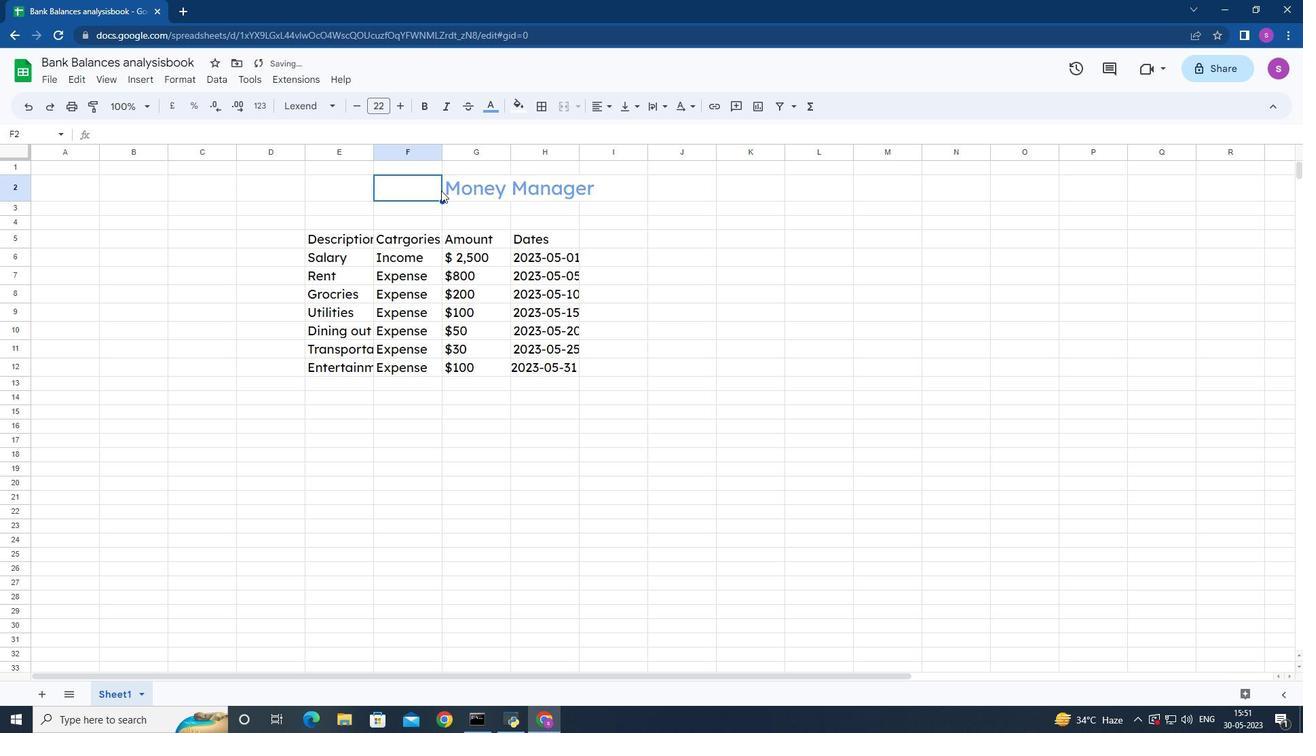 
Action: Mouse moved to (429, 107)
Screenshot: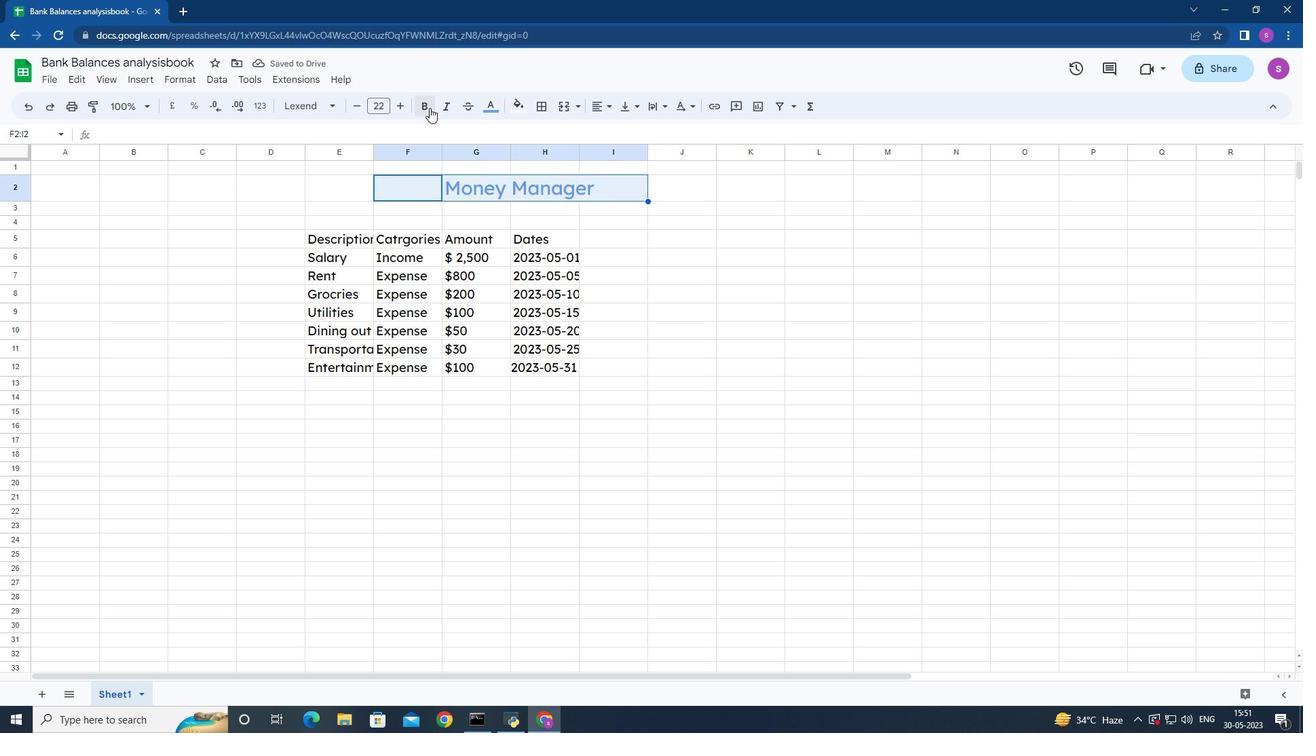 
Action: Mouse pressed left at (429, 107)
Screenshot: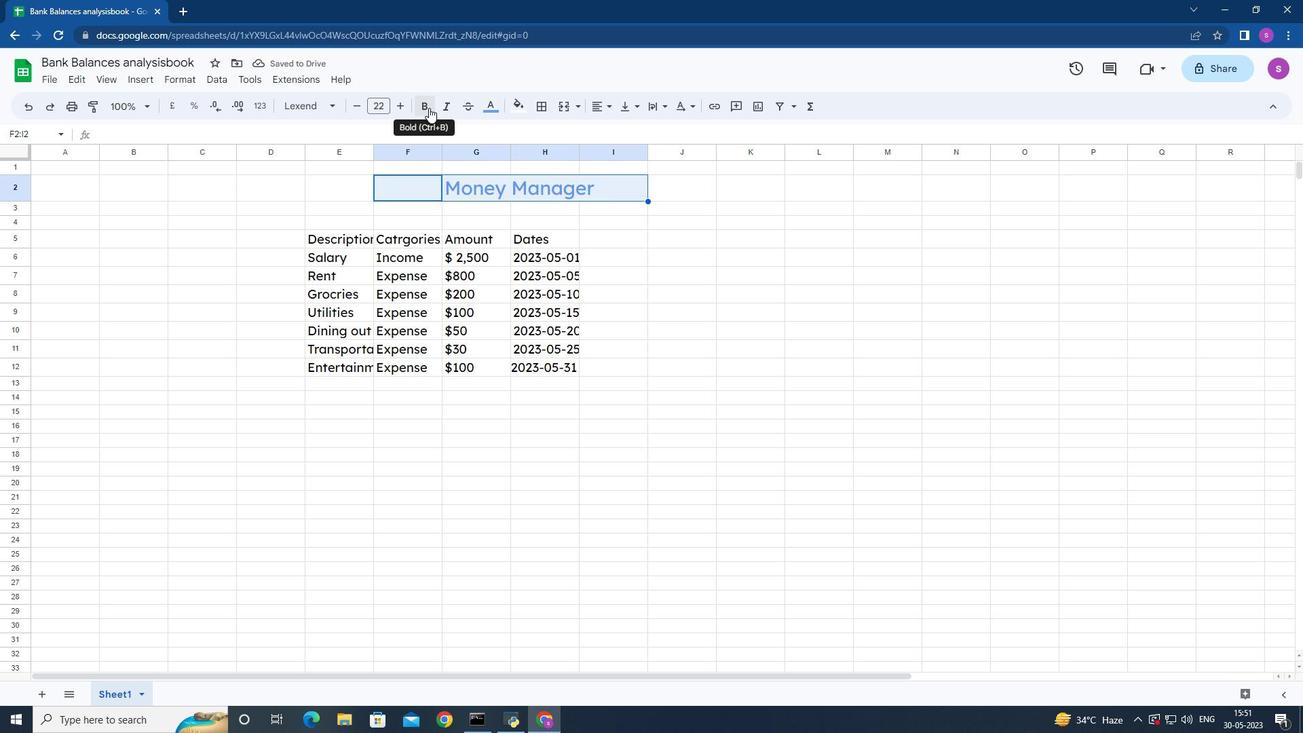 
Action: Mouse moved to (708, 262)
Screenshot: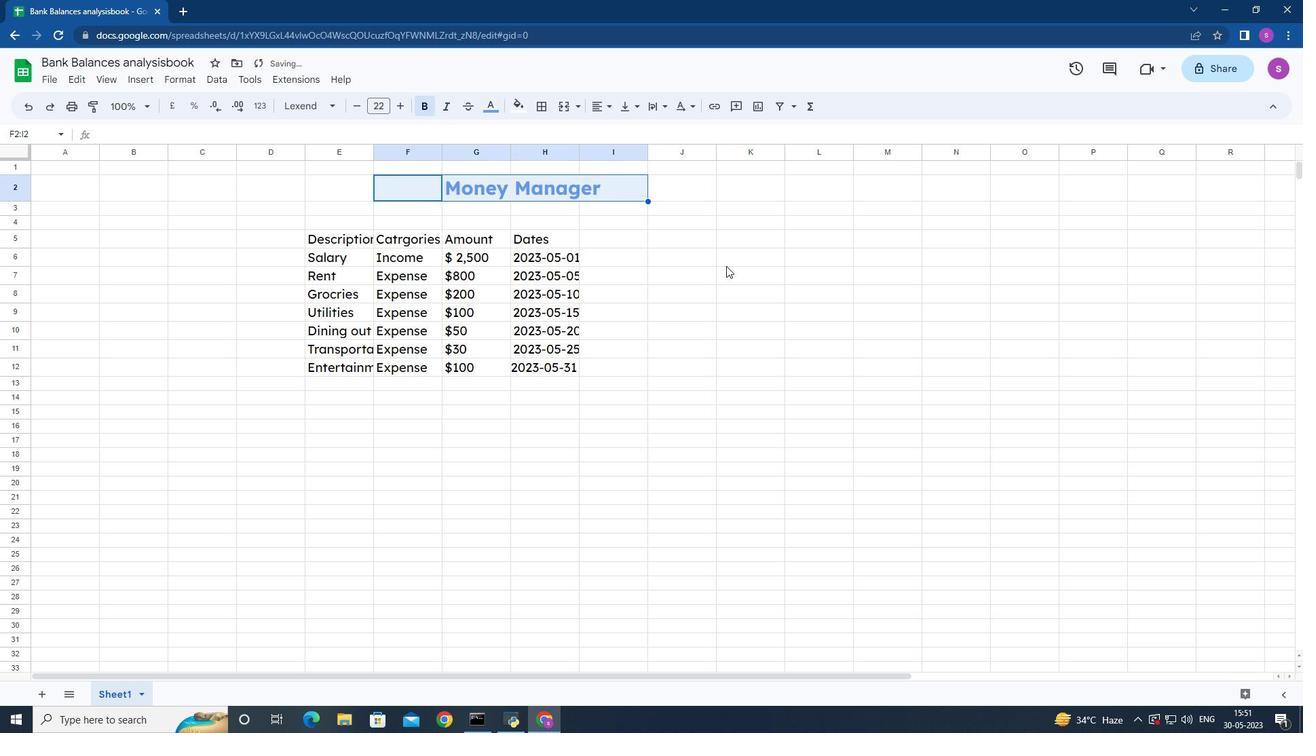 
Action: Mouse pressed left at (708, 262)
Screenshot: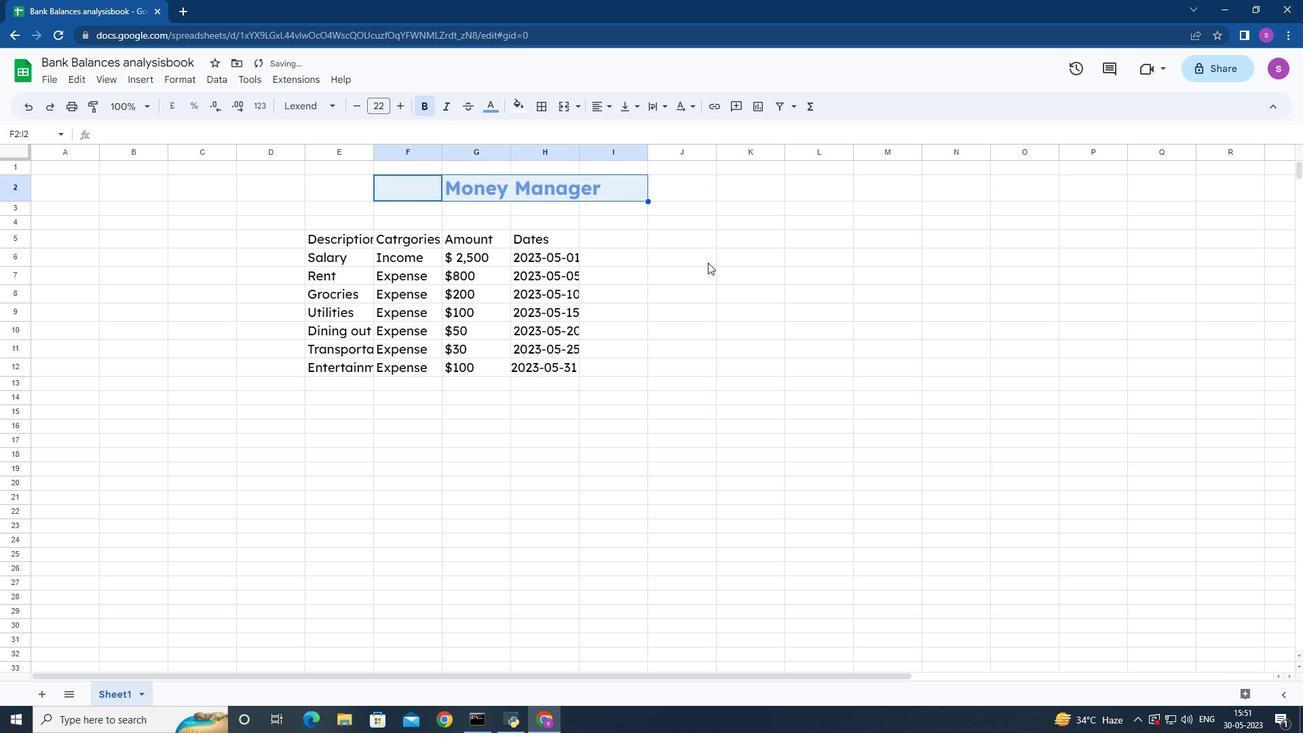 
Action: Mouse moved to (302, 239)
Screenshot: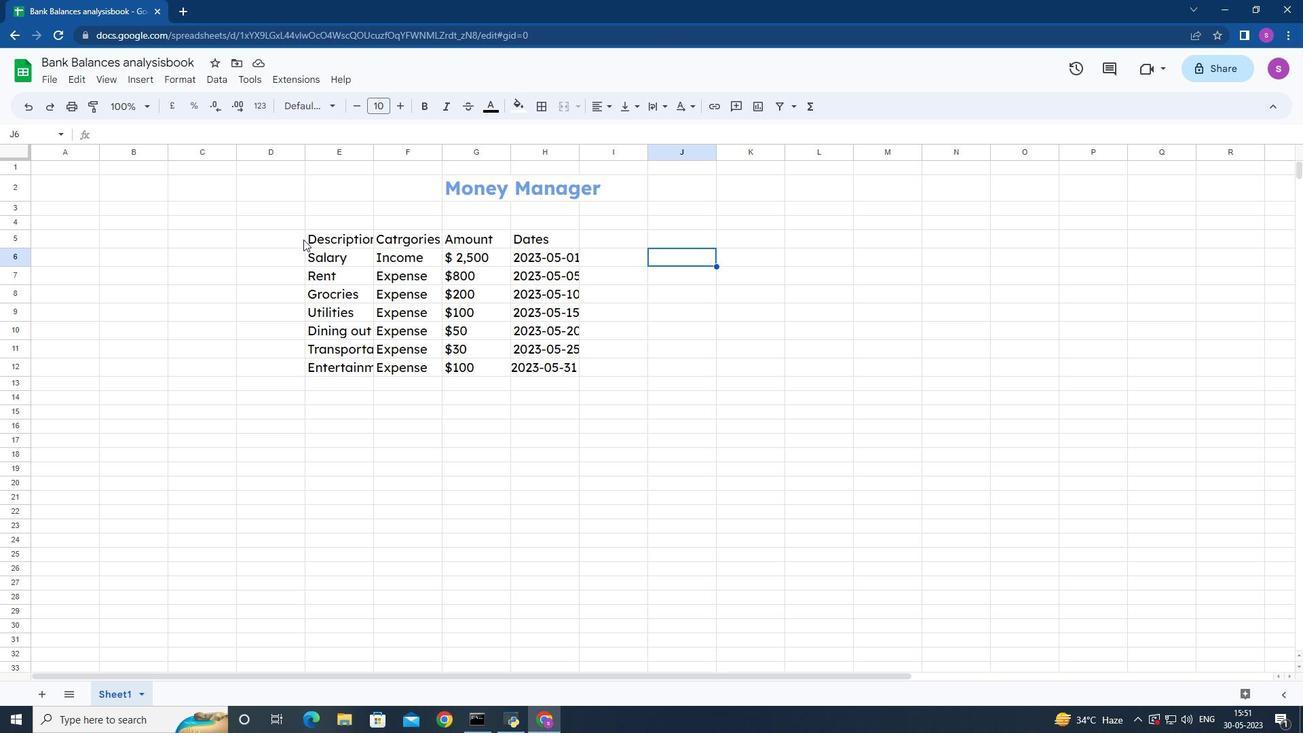 
Action: Mouse pressed left at (302, 239)
Screenshot: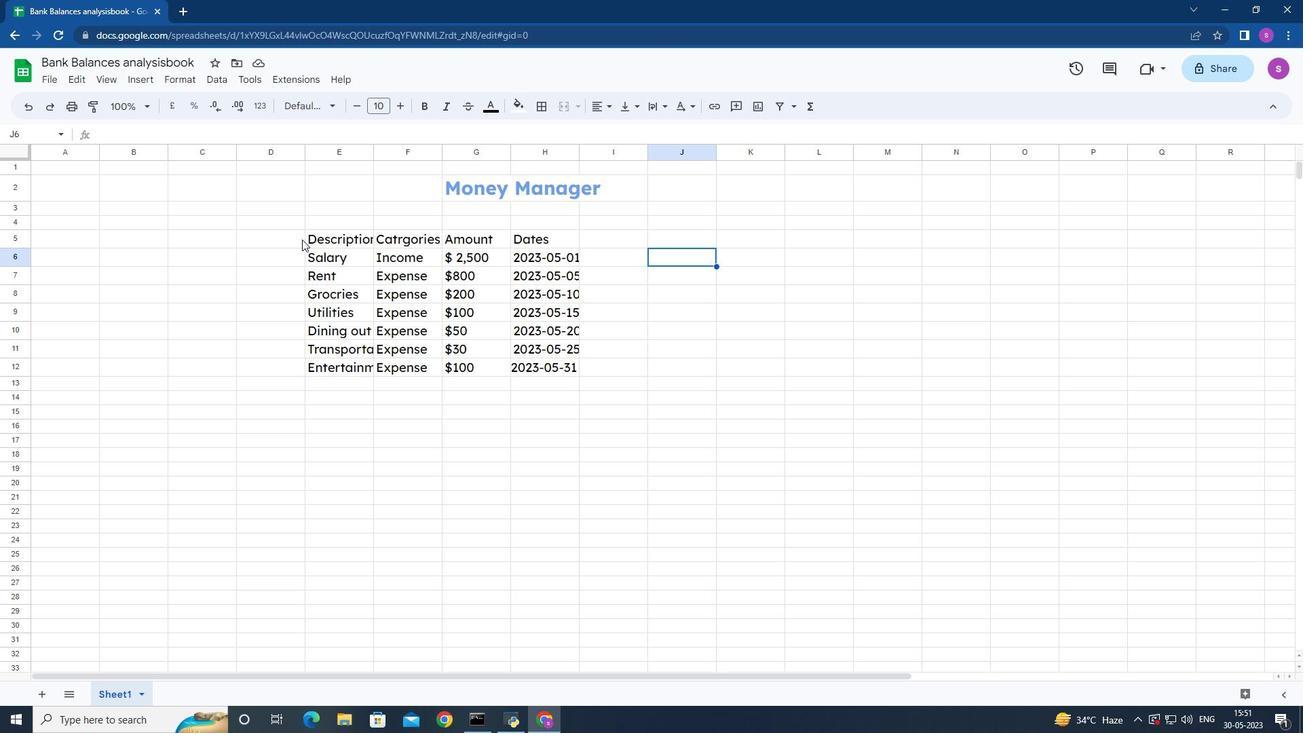 
Action: Mouse moved to (607, 108)
Screenshot: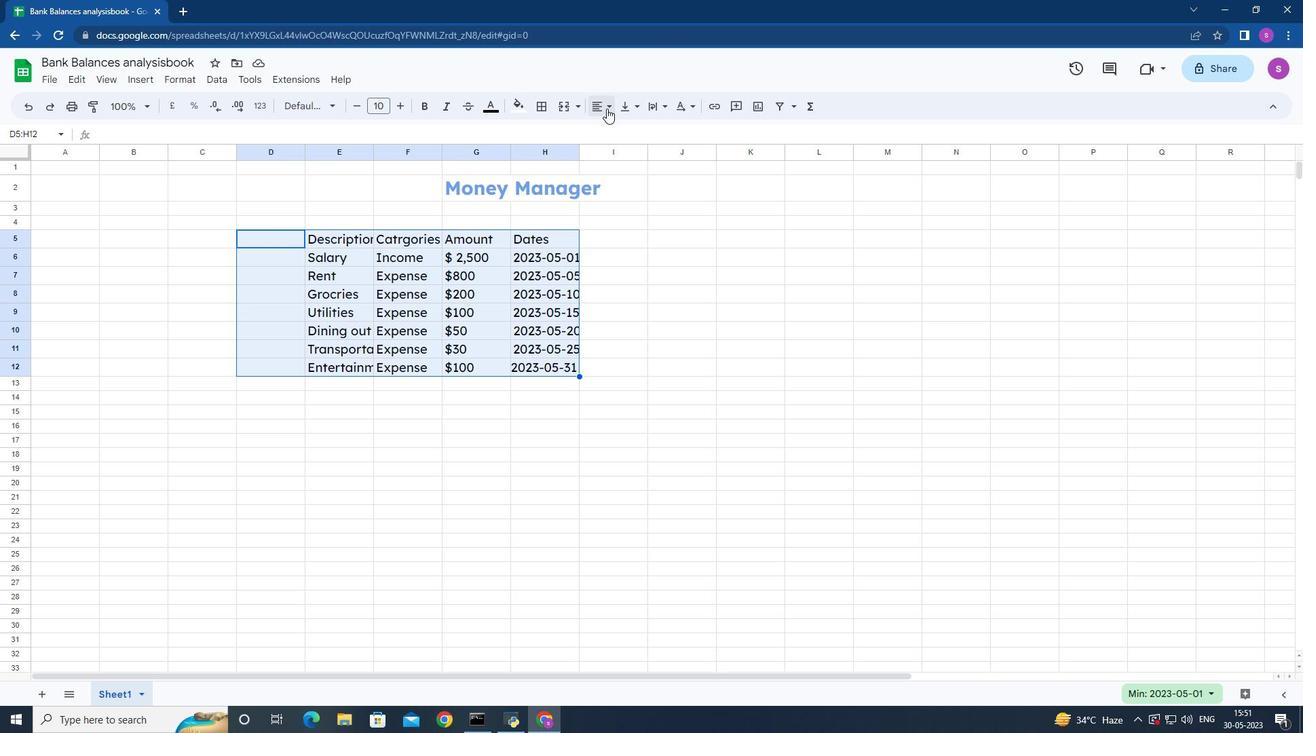 
Action: Mouse pressed left at (607, 108)
Screenshot: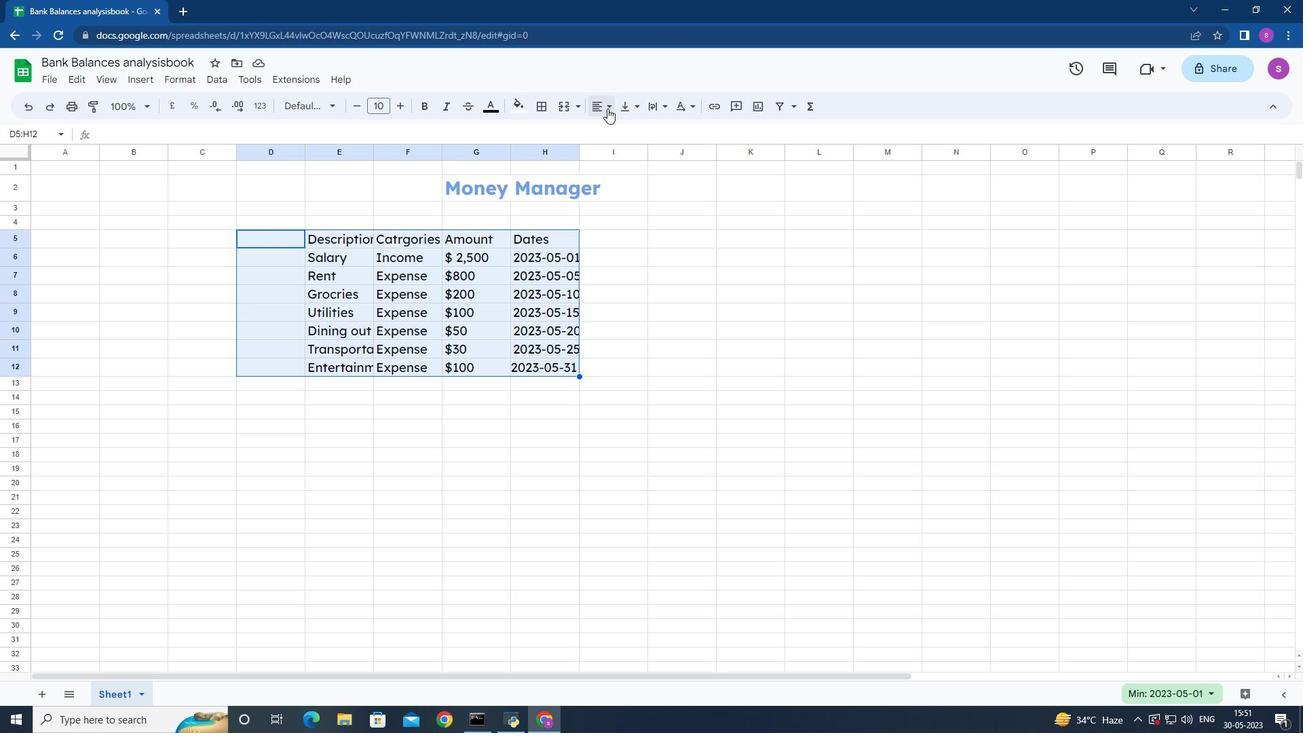 
Action: Mouse moved to (626, 134)
Screenshot: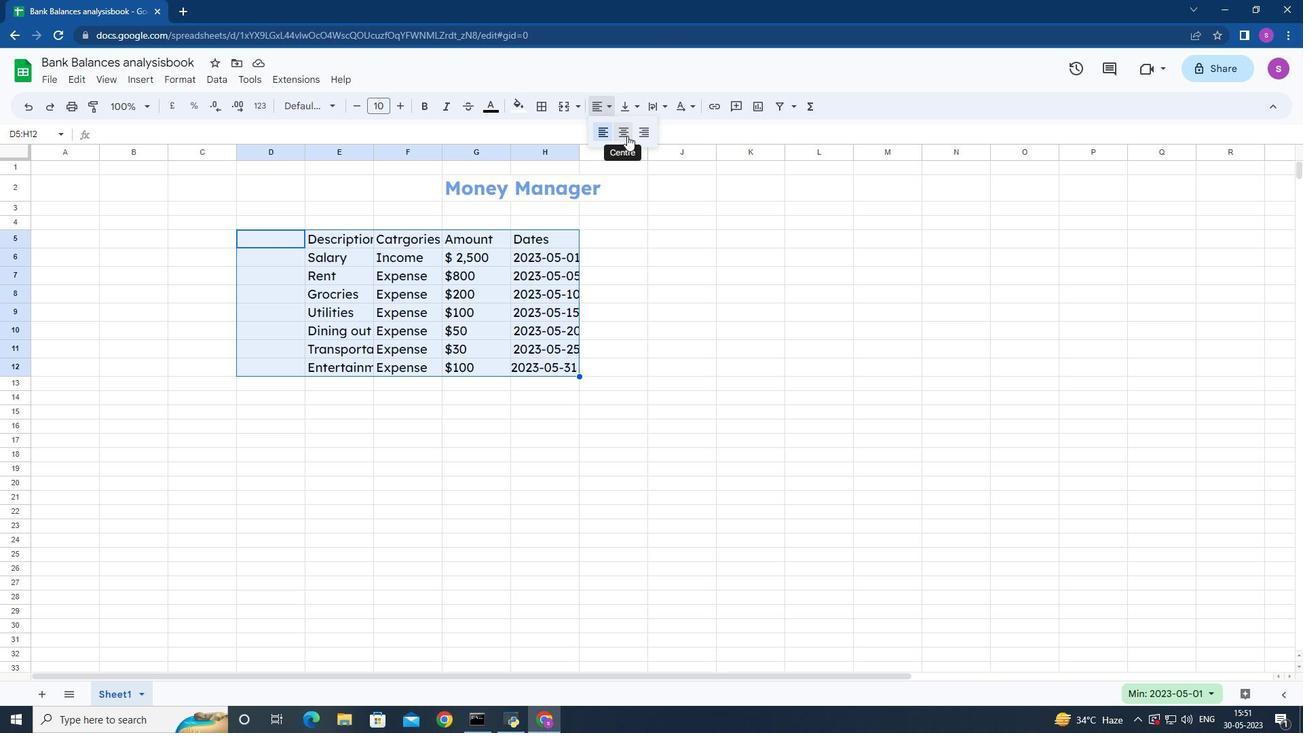 
Action: Mouse pressed left at (626, 134)
Screenshot: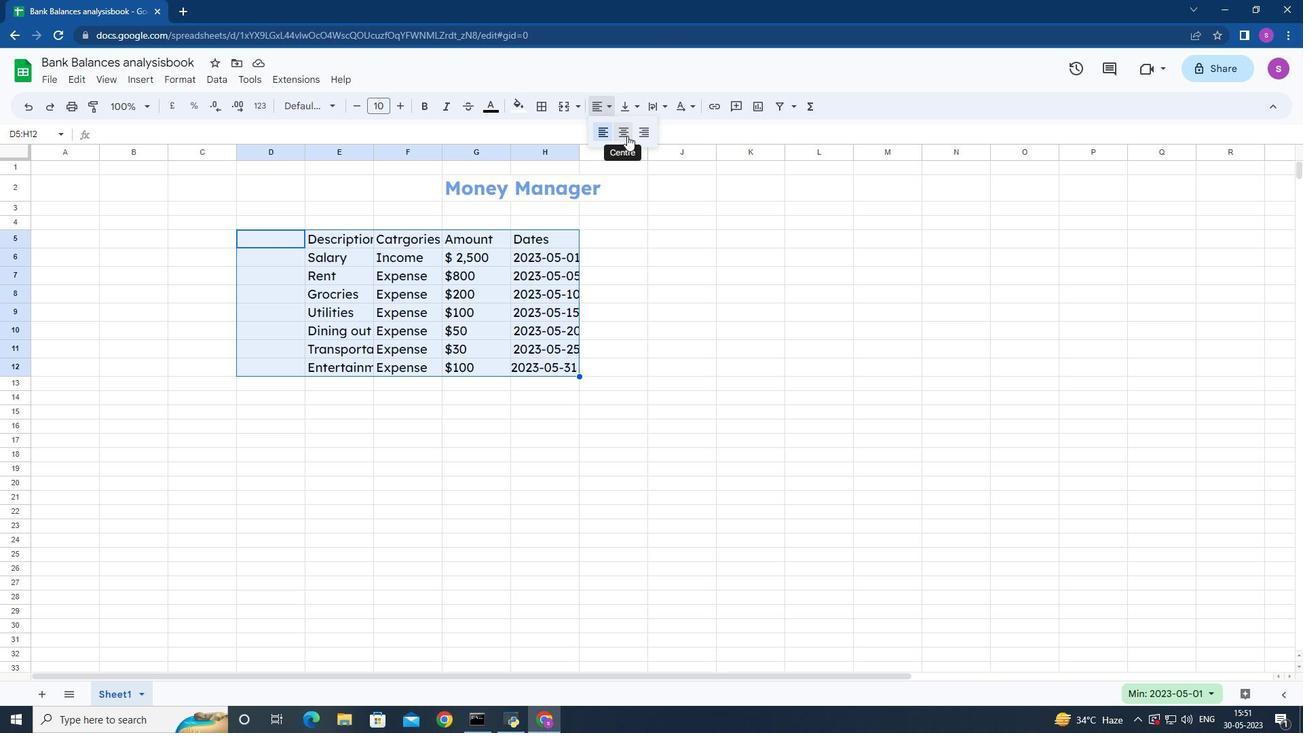 
Action: Mouse moved to (440, 184)
Screenshot: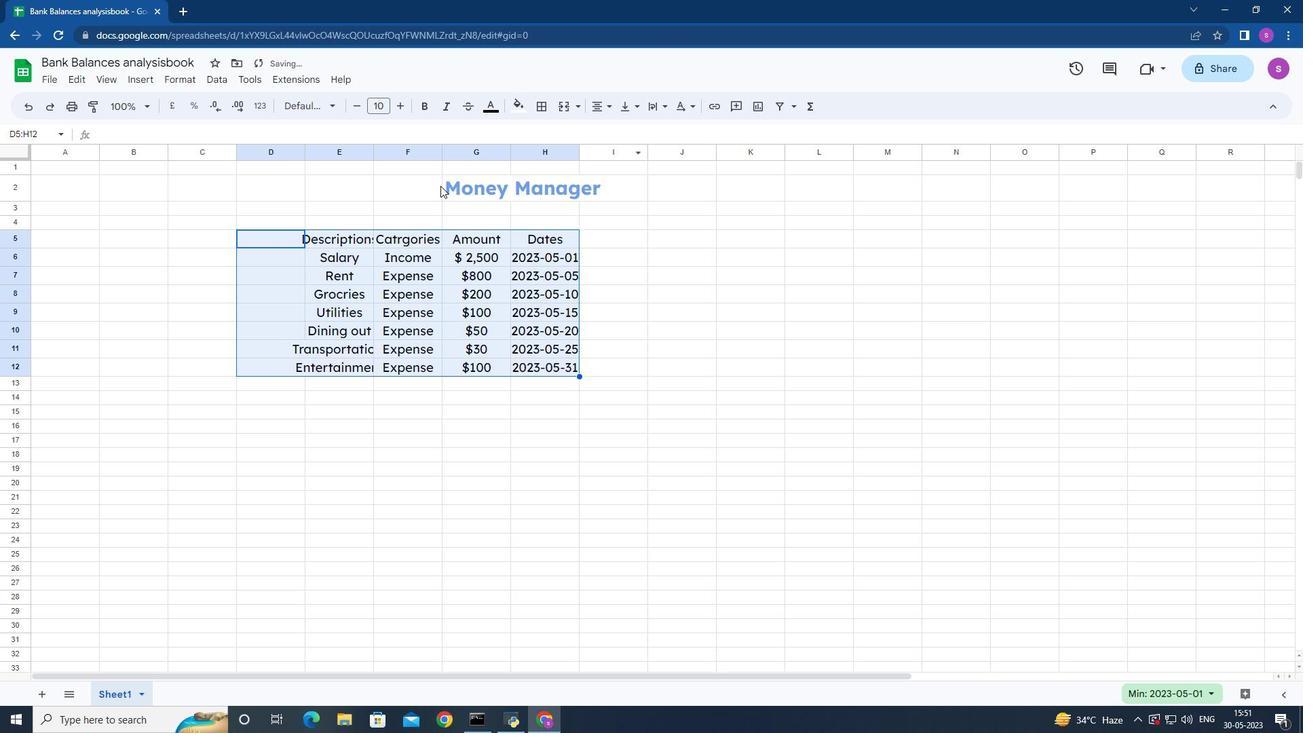 
Action: Mouse pressed left at (440, 184)
Screenshot: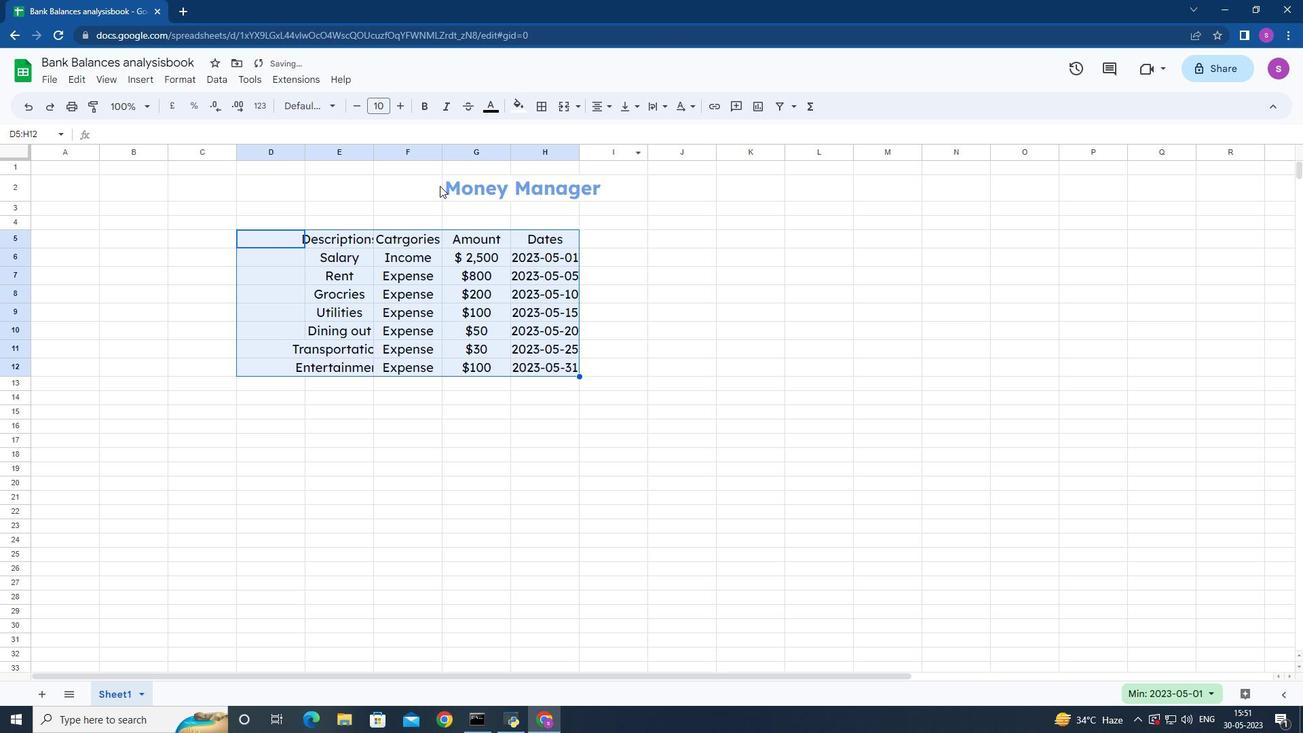 
Action: Mouse moved to (610, 105)
Screenshot: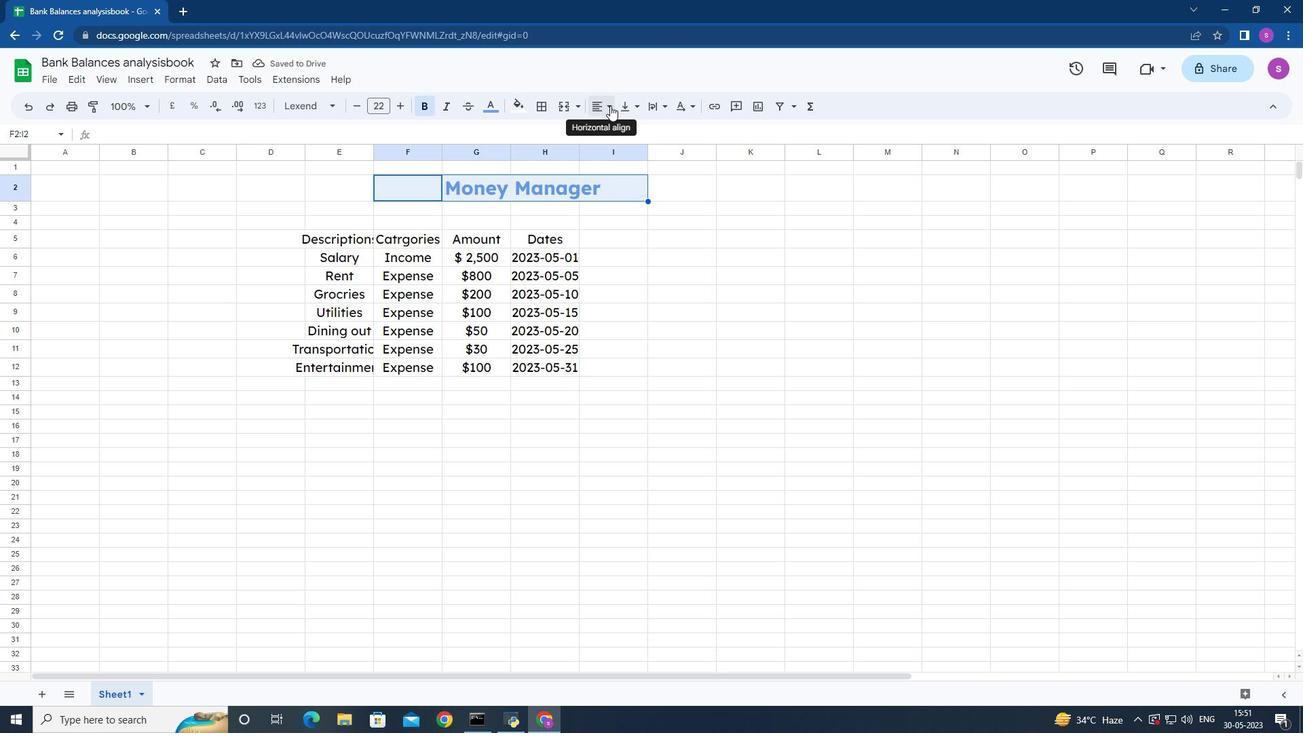 
Action: Mouse pressed left at (610, 105)
Screenshot: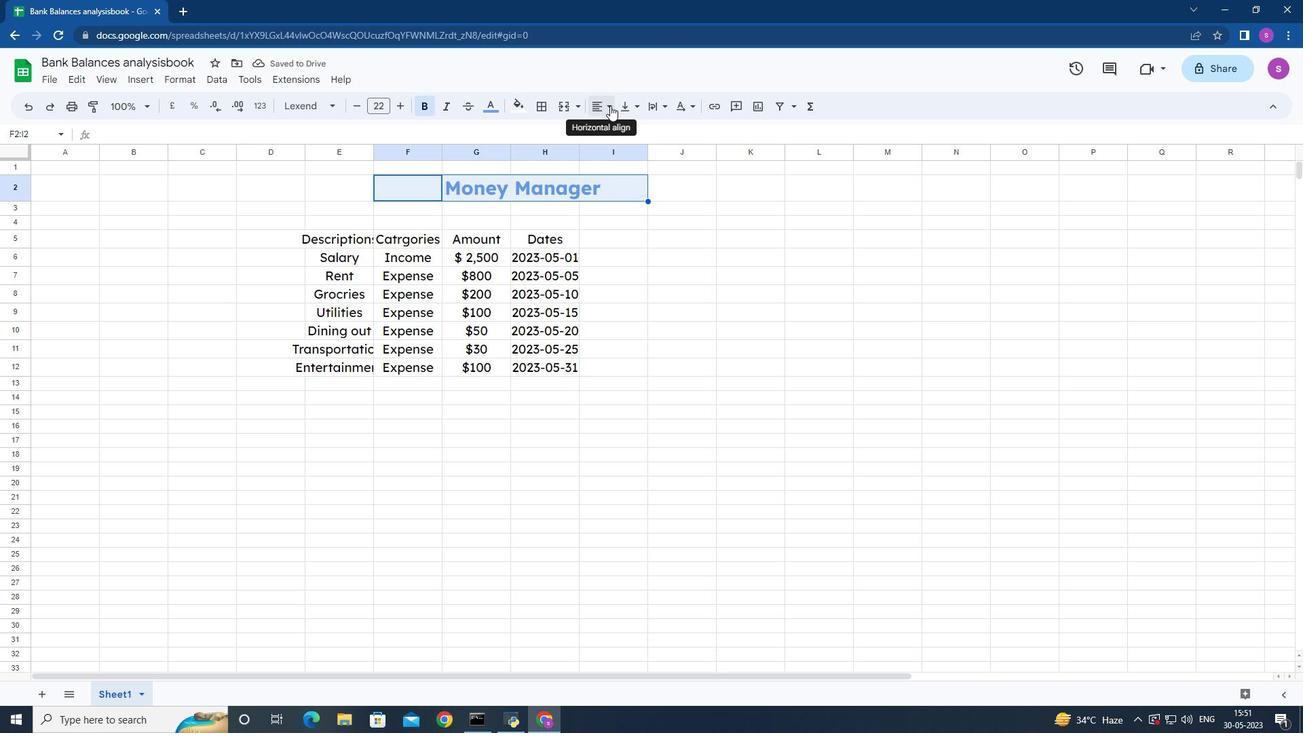 
Action: Mouse moved to (620, 128)
Screenshot: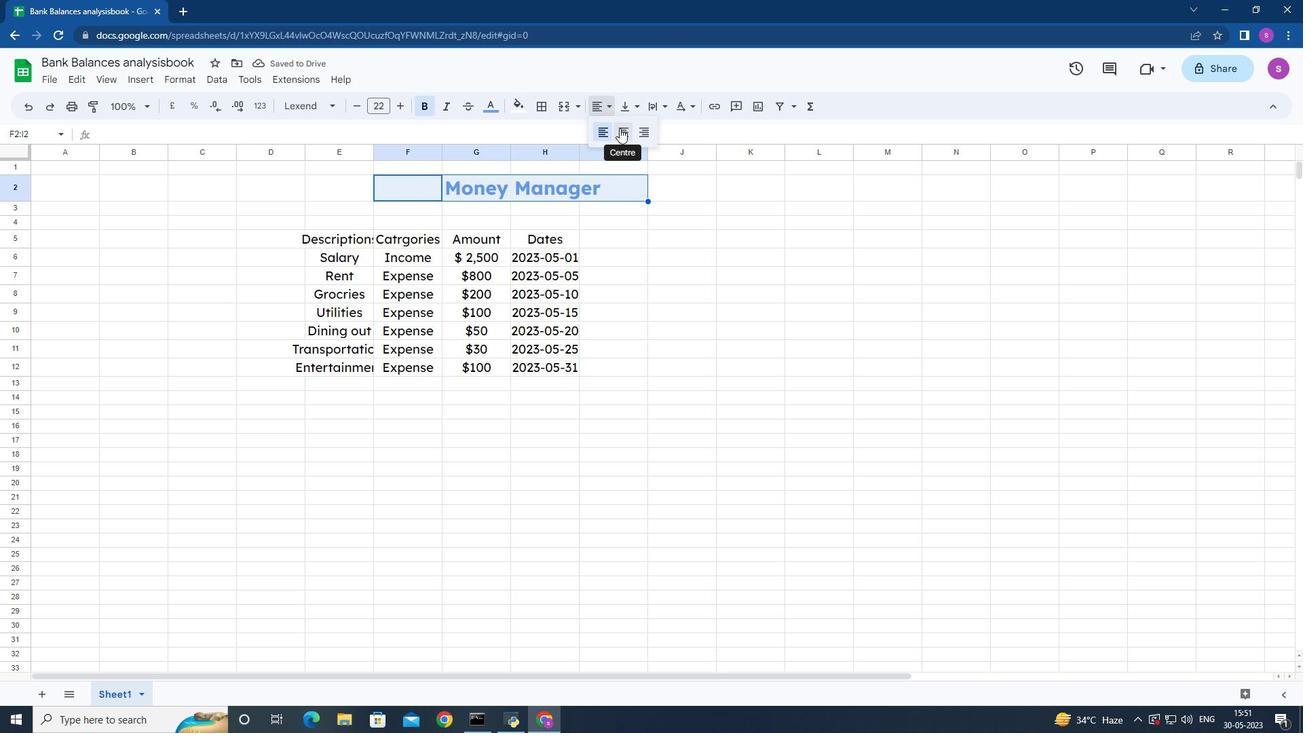 
Action: Mouse pressed left at (620, 128)
Screenshot: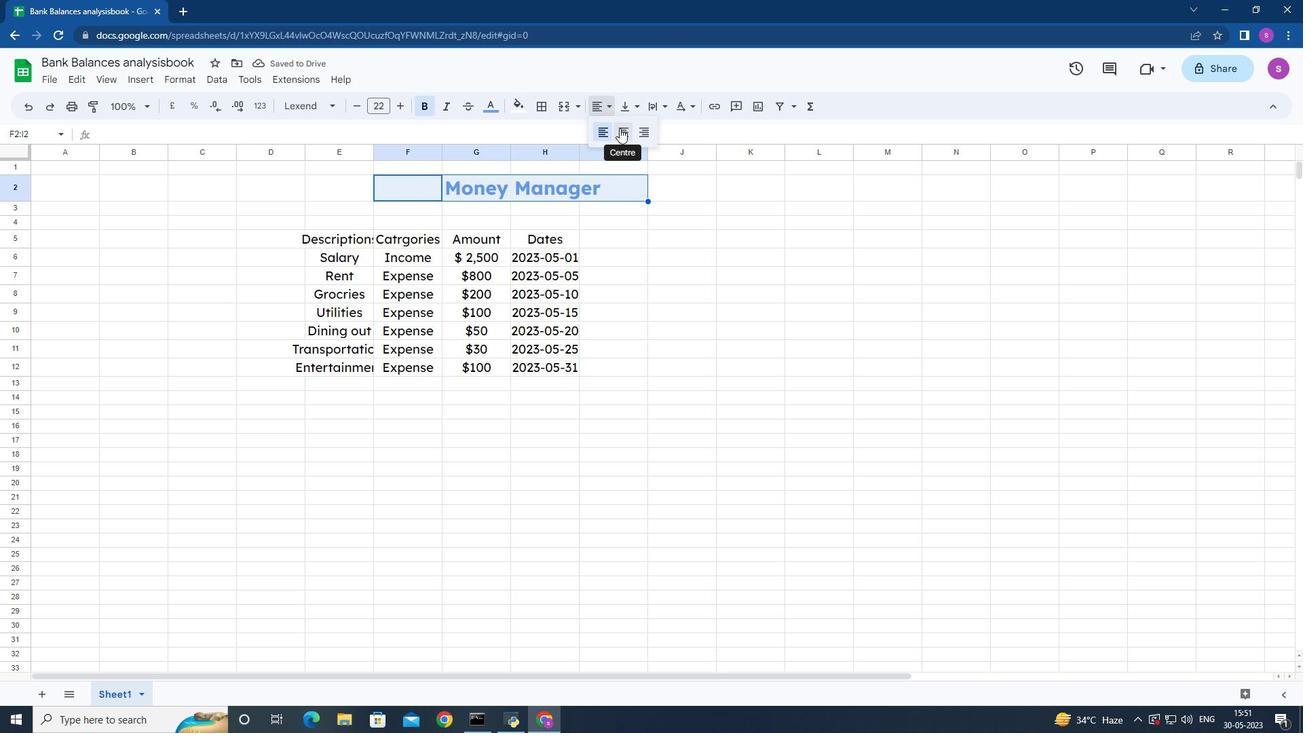 
Action: Mouse moved to (637, 251)
Screenshot: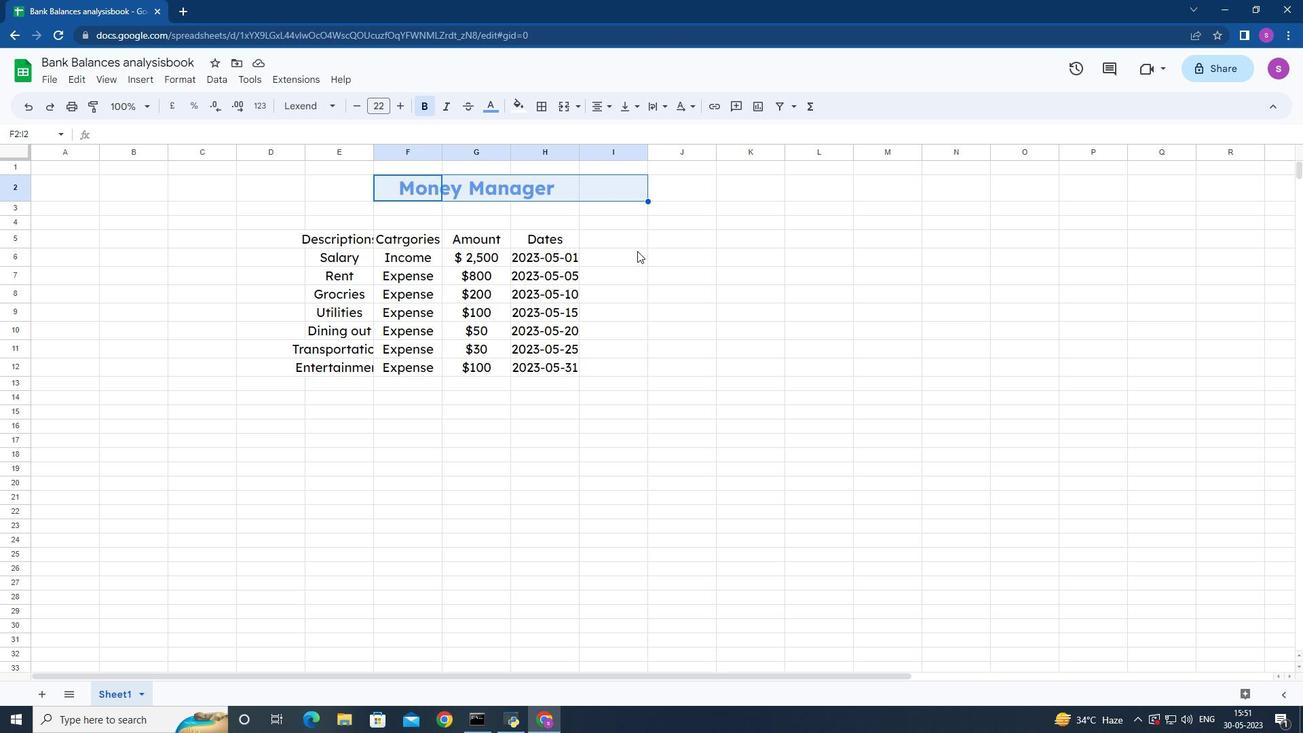 
Action: Mouse pressed left at (637, 251)
Screenshot: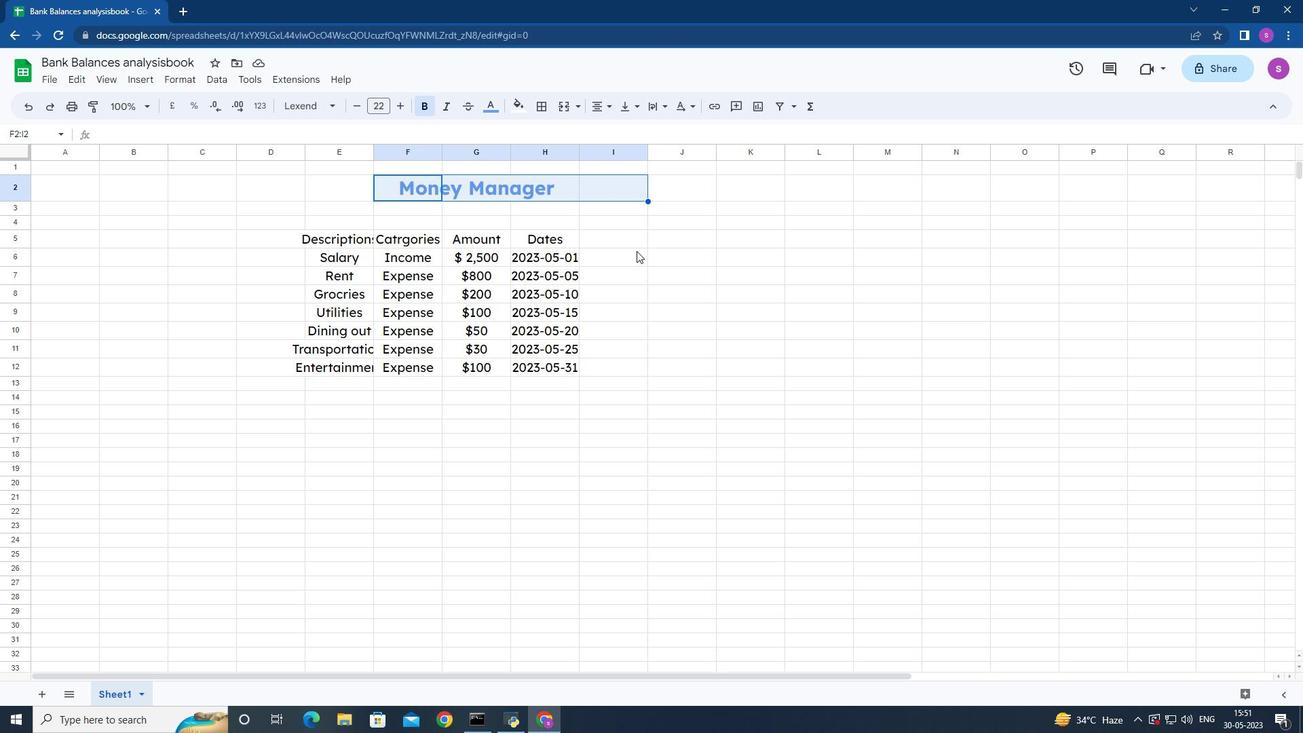
Action: Mouse moved to (389, 184)
Screenshot: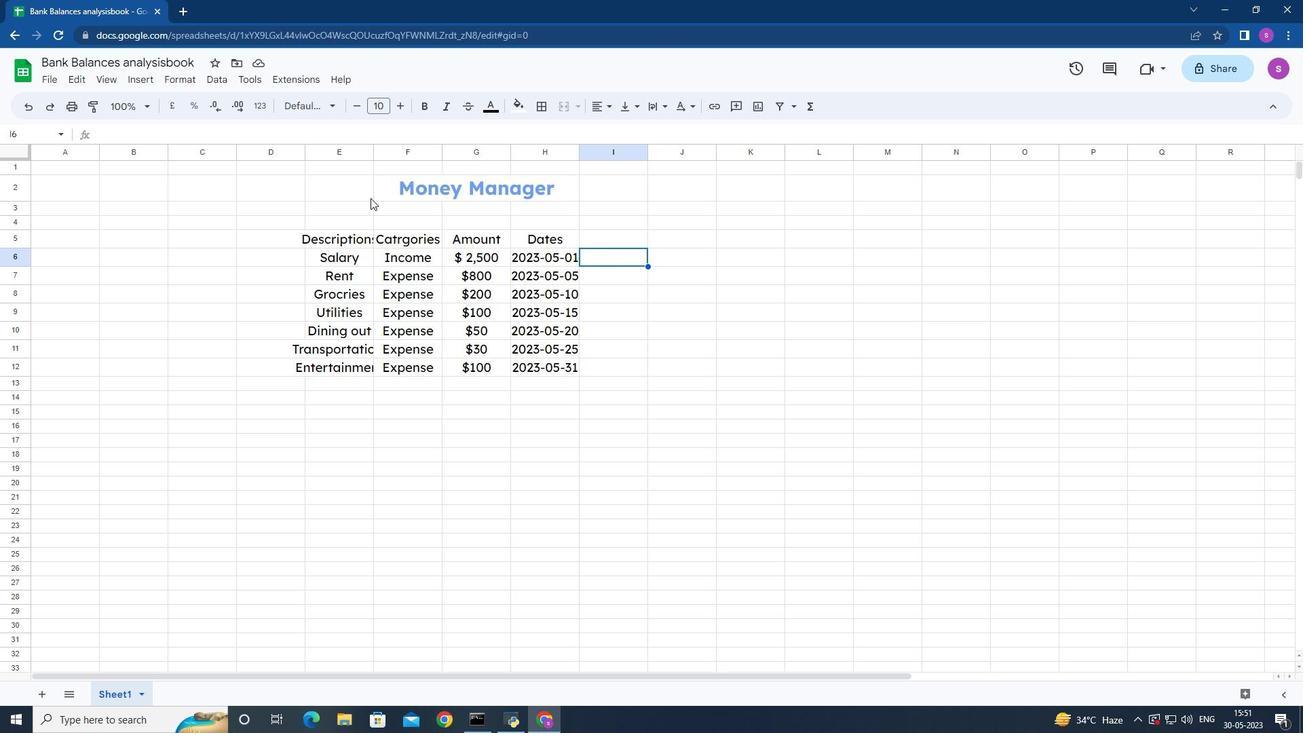 
Action: Mouse pressed left at (389, 184)
Screenshot: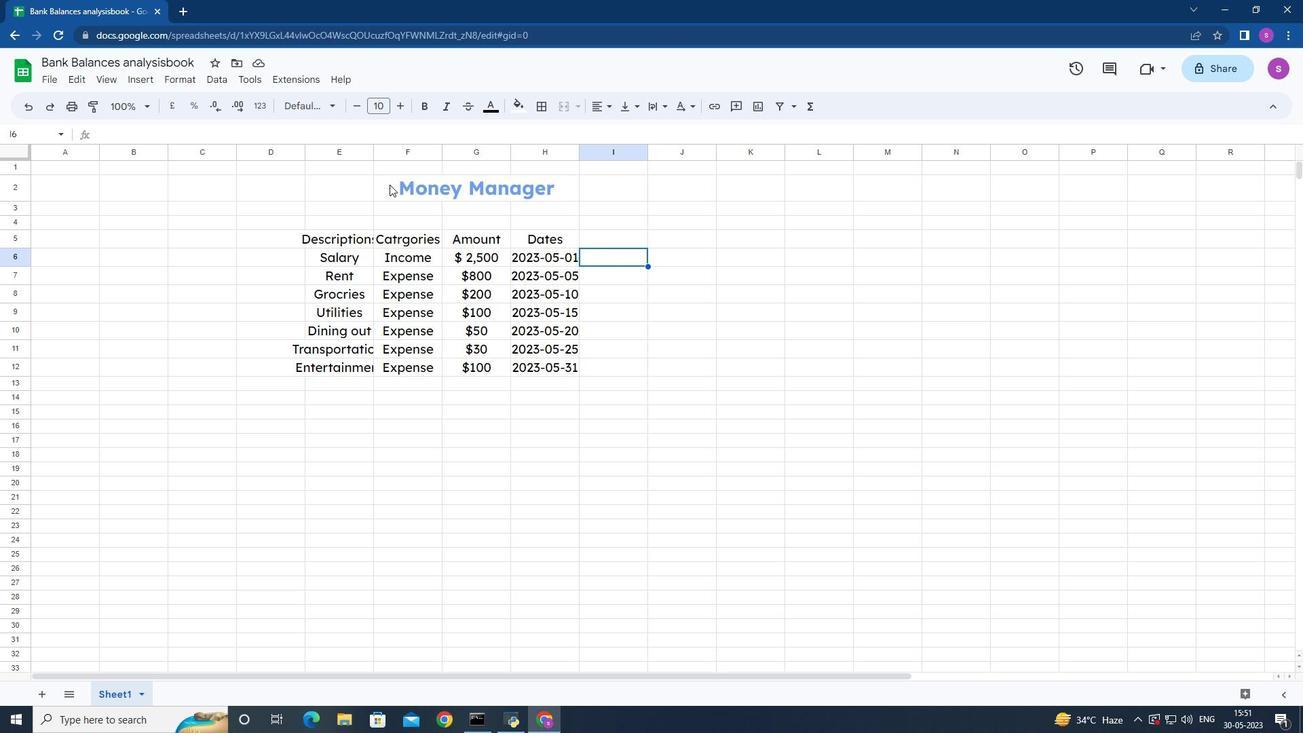 
Action: Mouse moved to (296, 224)
Screenshot: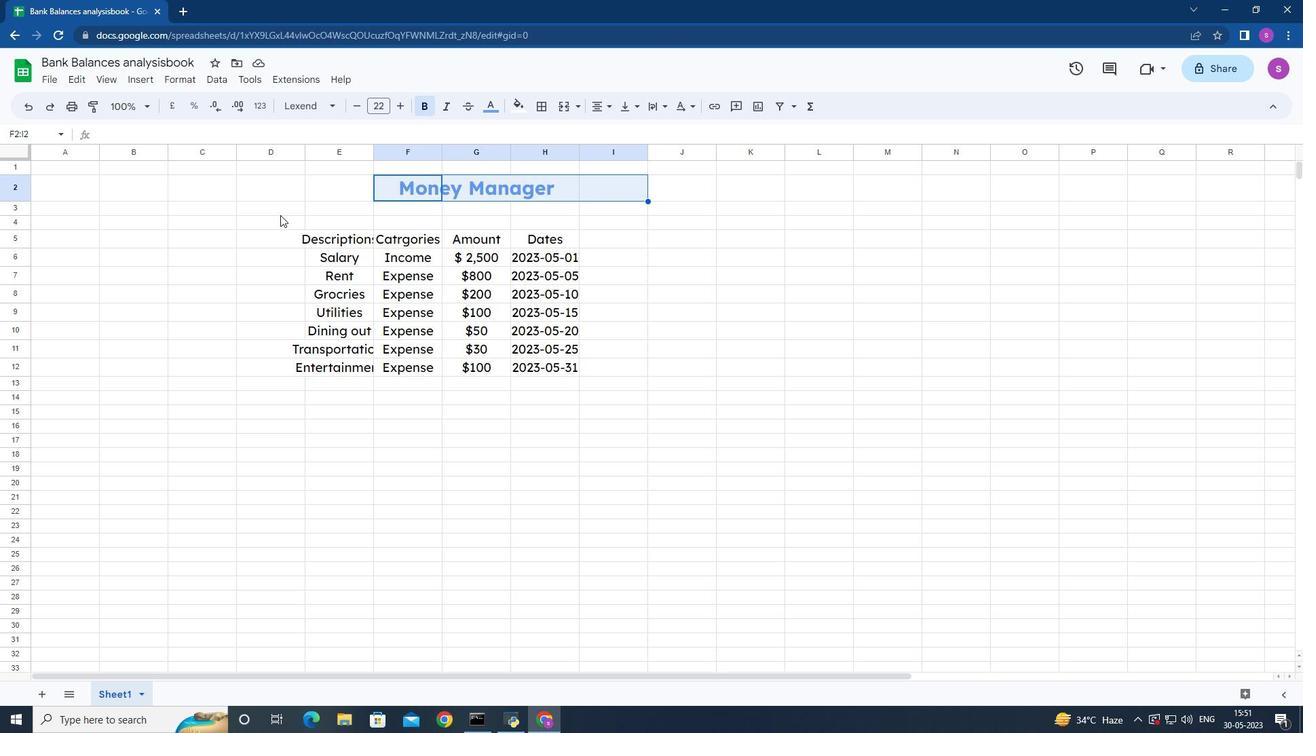 
Action: Mouse pressed left at (296, 224)
Screenshot: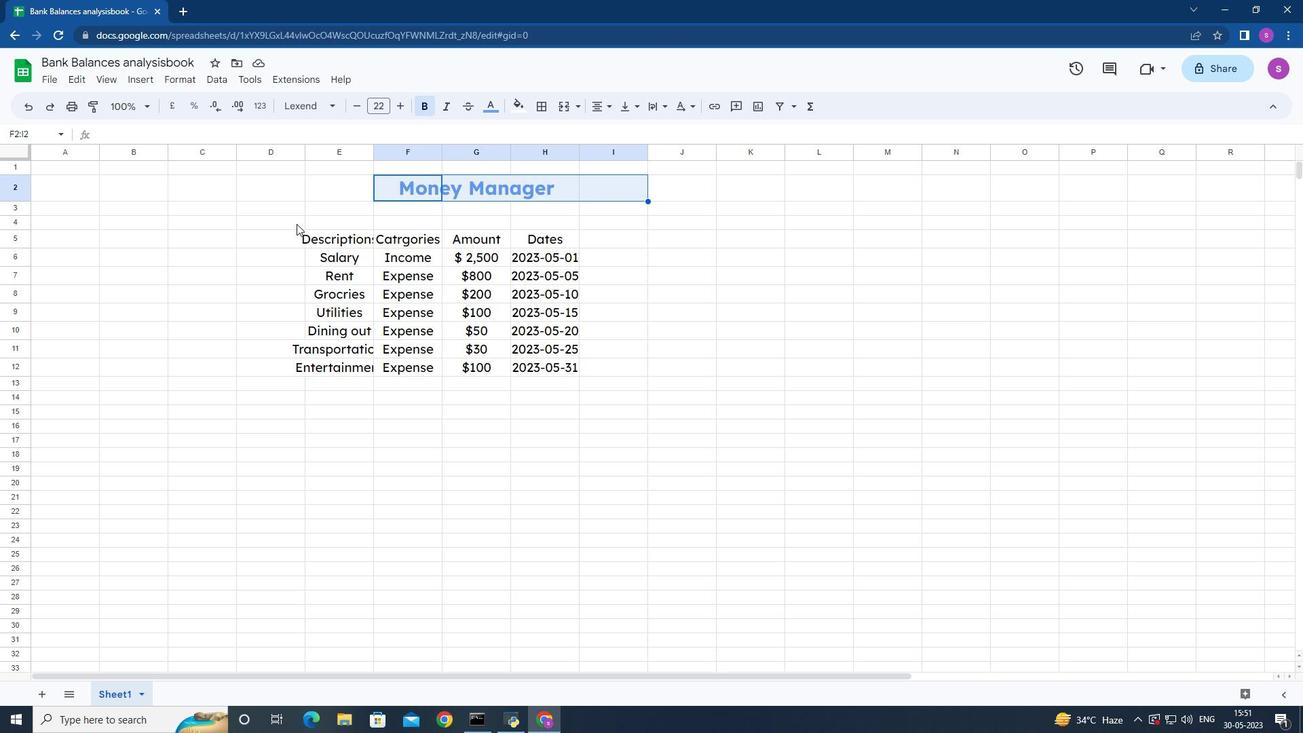 
Action: Mouse moved to (671, 196)
Screenshot: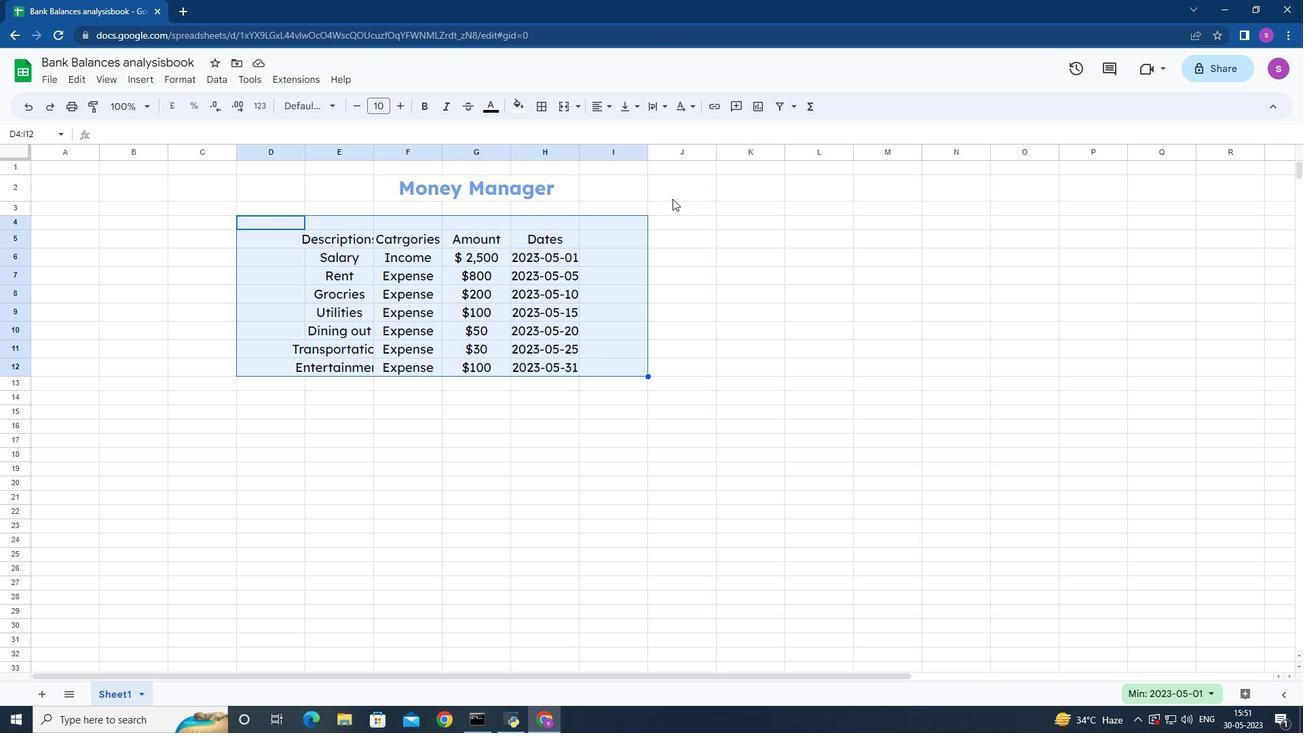 
Action: Mouse pressed left at (671, 196)
Screenshot: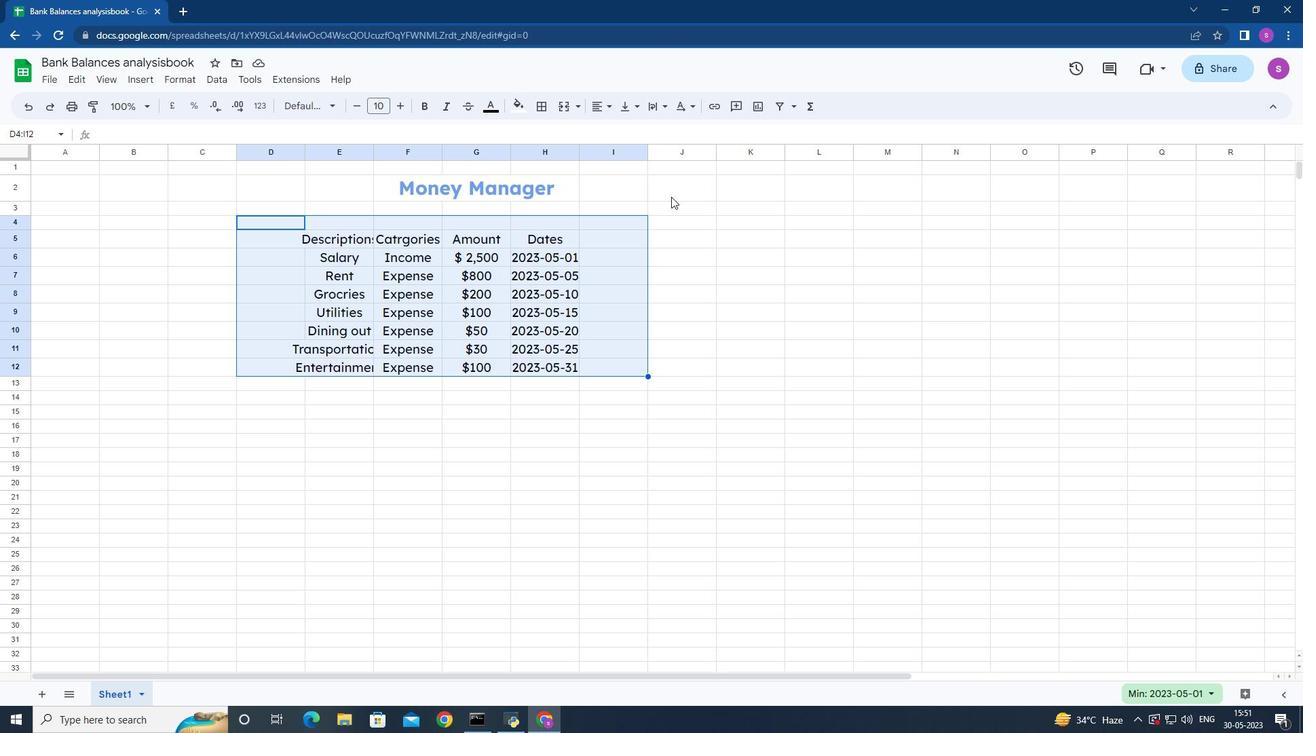
Action: Mouse moved to (668, 194)
Screenshot: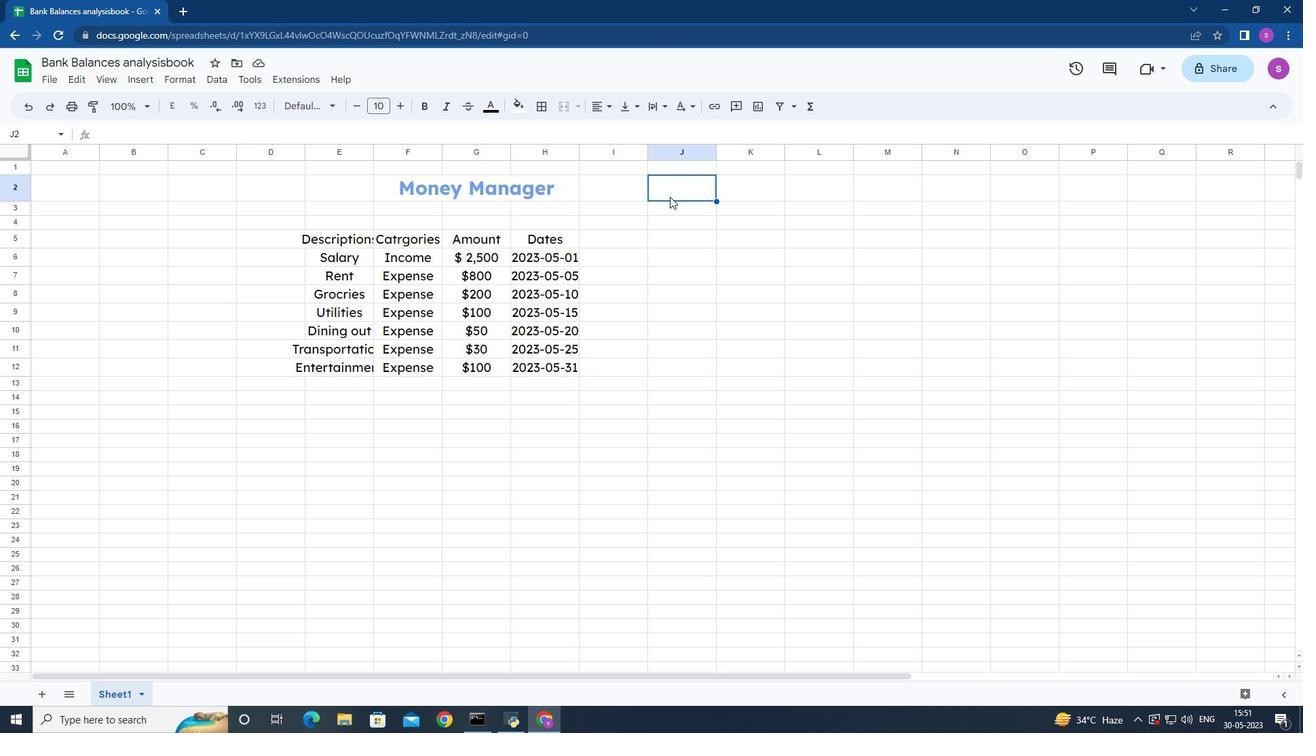 
Action: Key pressed ctrl+S
Screenshot: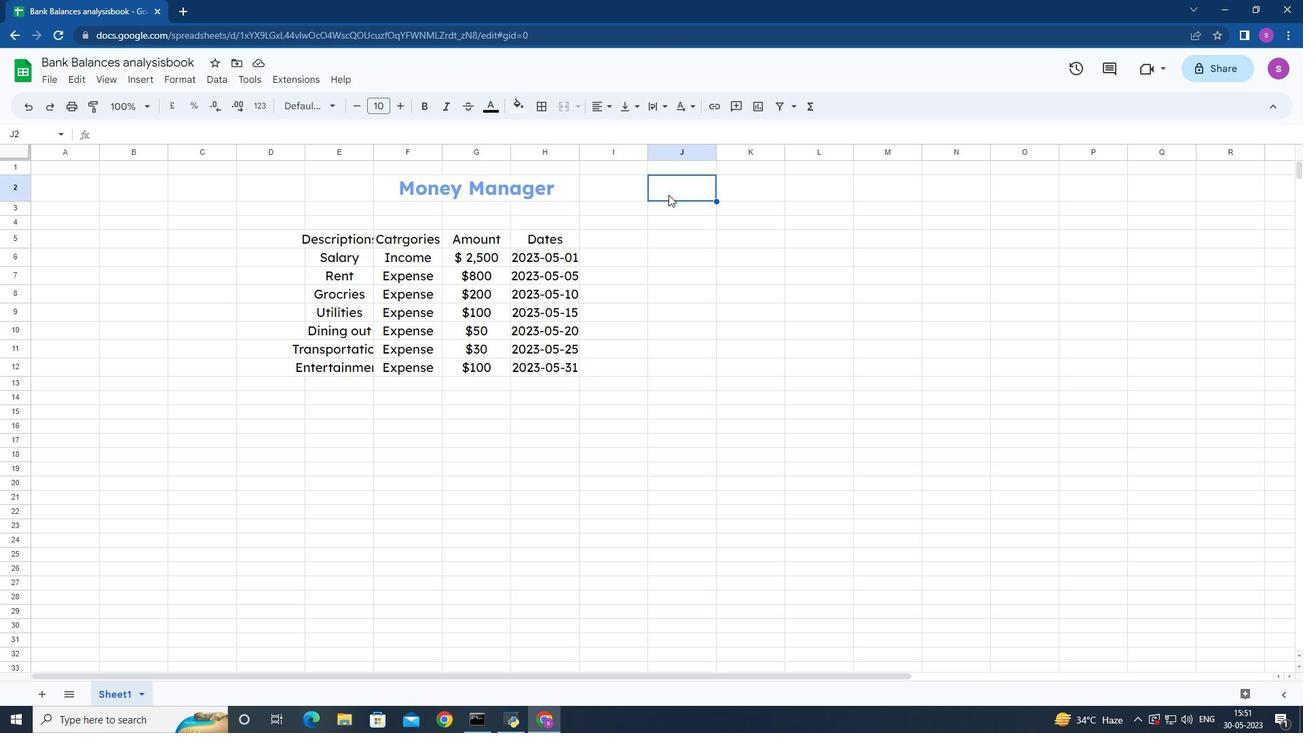 
Action: Mouse moved to (454, 255)
Screenshot: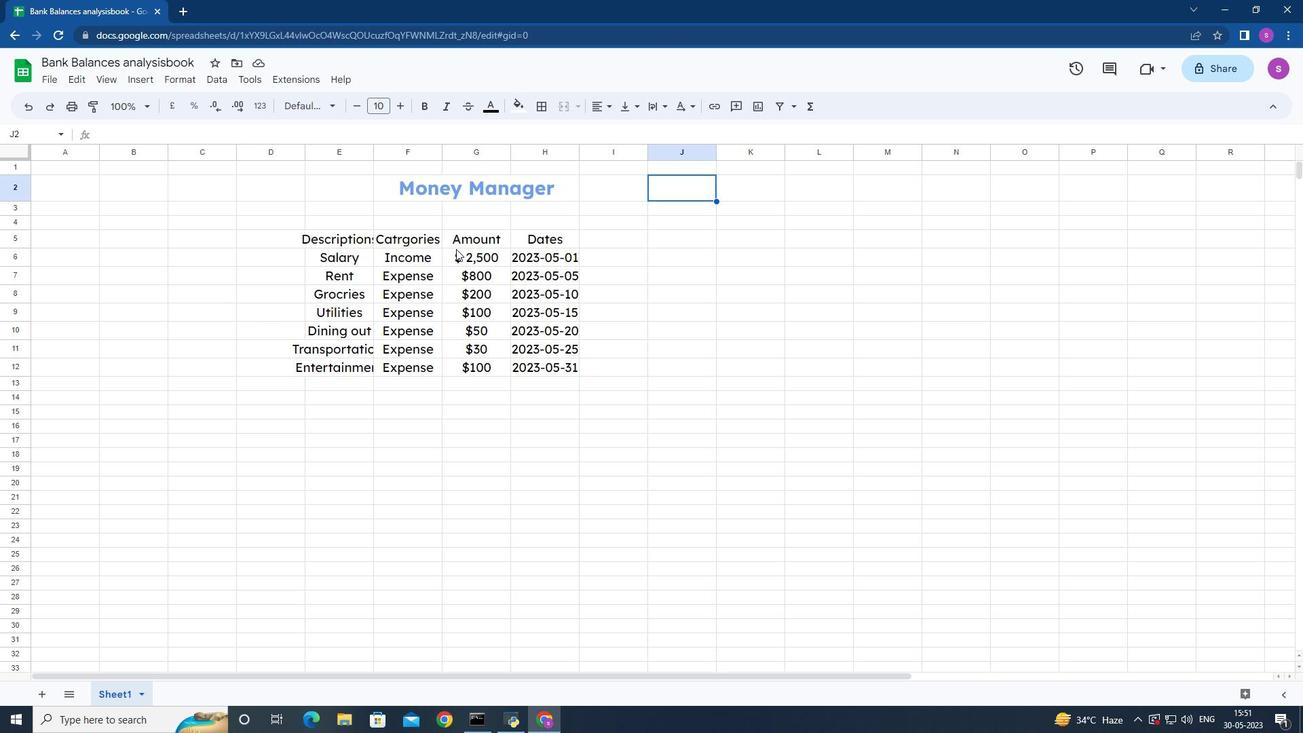 
